 Task: For heading Arial black with underline.  font size for heading18,  'Change the font style of data to'Calibri.  and font size to 9,  Change the alignment of both headline & data to Align center.  In the sheet  BudgetPlan reviewbook
Action: Mouse moved to (30, 101)
Screenshot: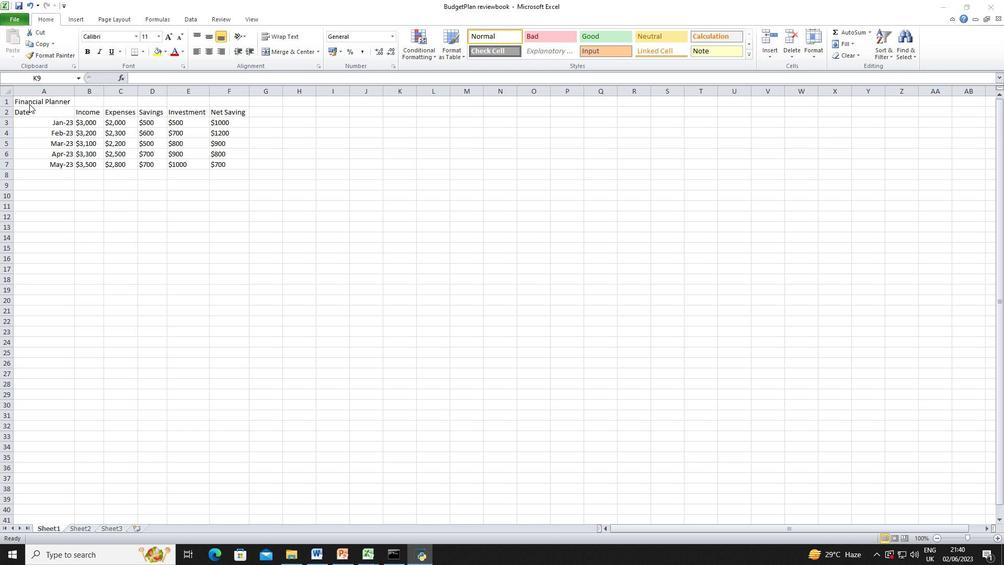 
Action: Mouse pressed left at (30, 101)
Screenshot: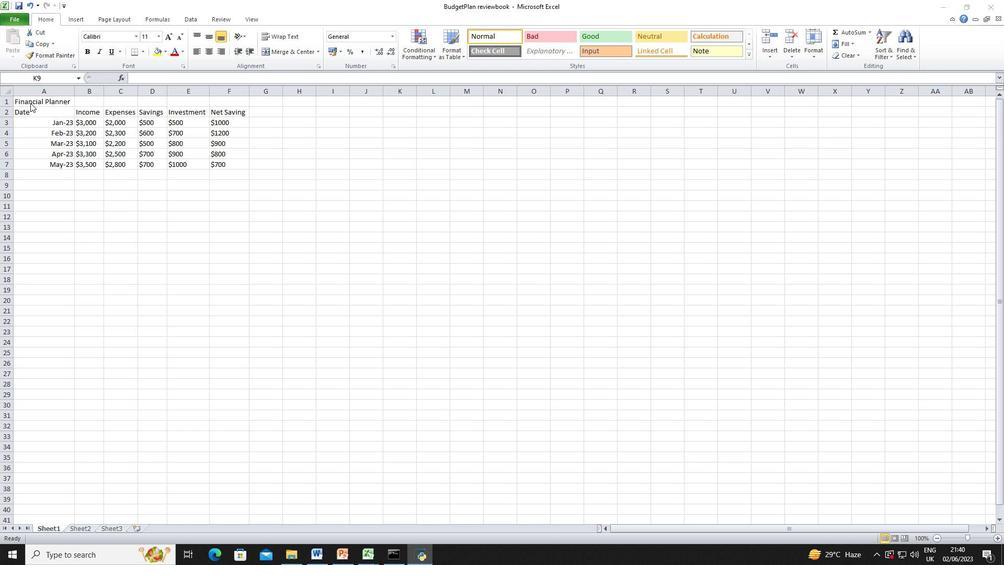 
Action: Mouse pressed left at (30, 101)
Screenshot: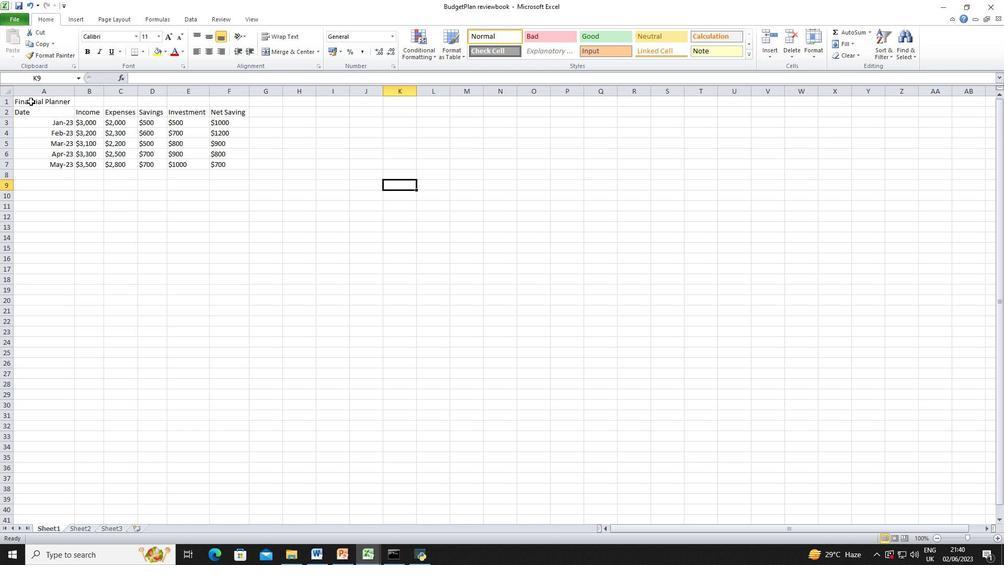 
Action: Mouse moved to (132, 37)
Screenshot: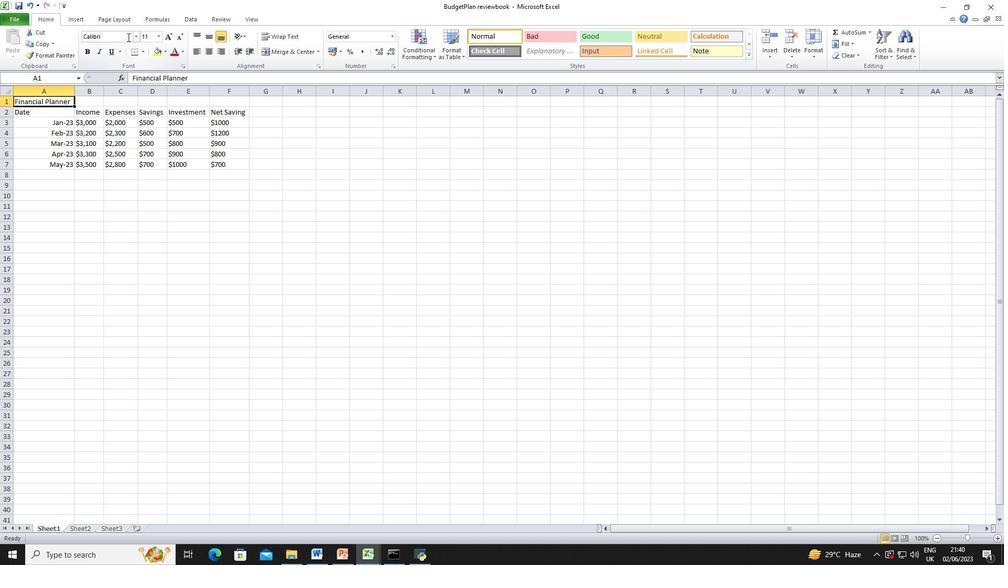 
Action: Mouse pressed left at (132, 37)
Screenshot: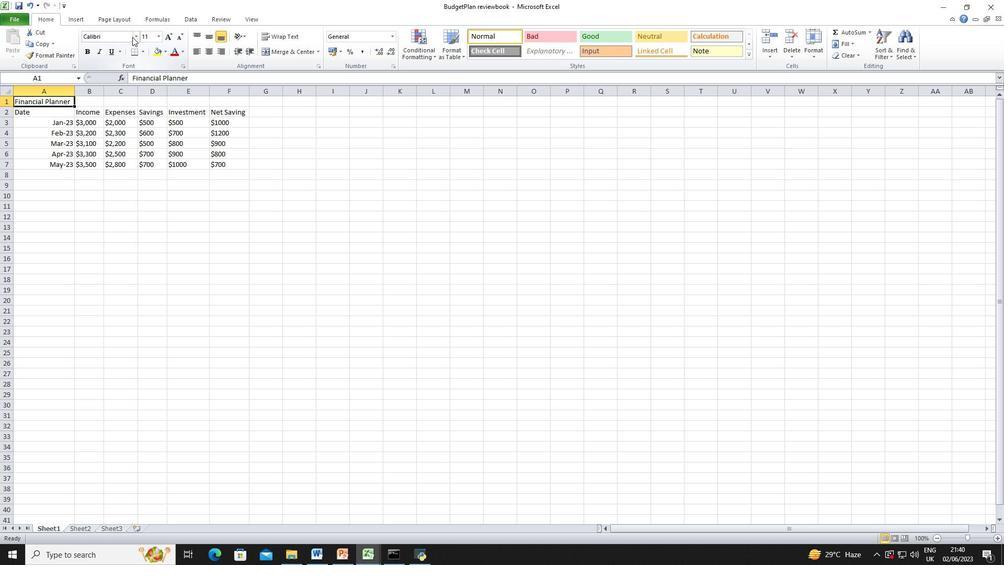 
Action: Mouse moved to (134, 37)
Screenshot: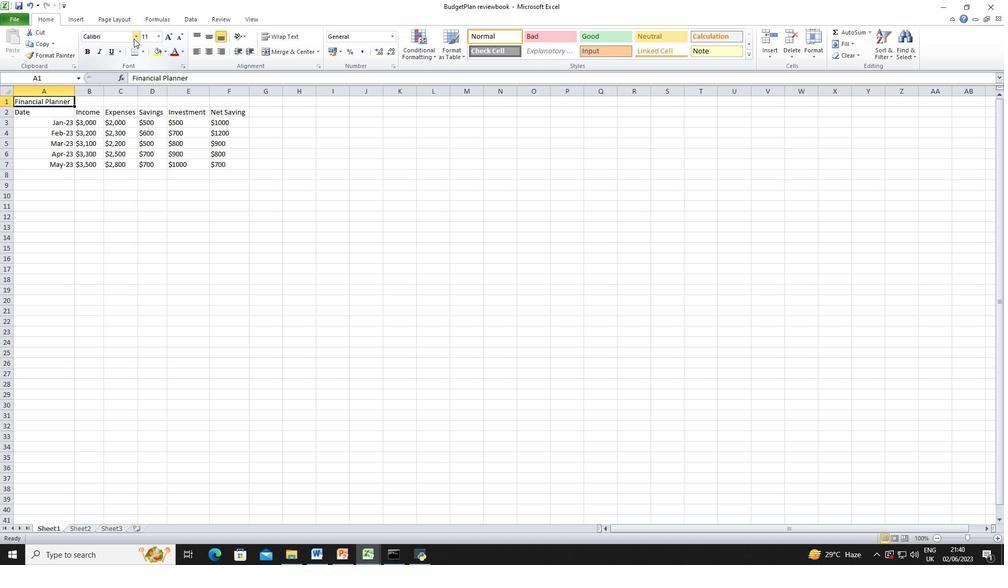 
Action: Mouse pressed left at (134, 37)
Screenshot: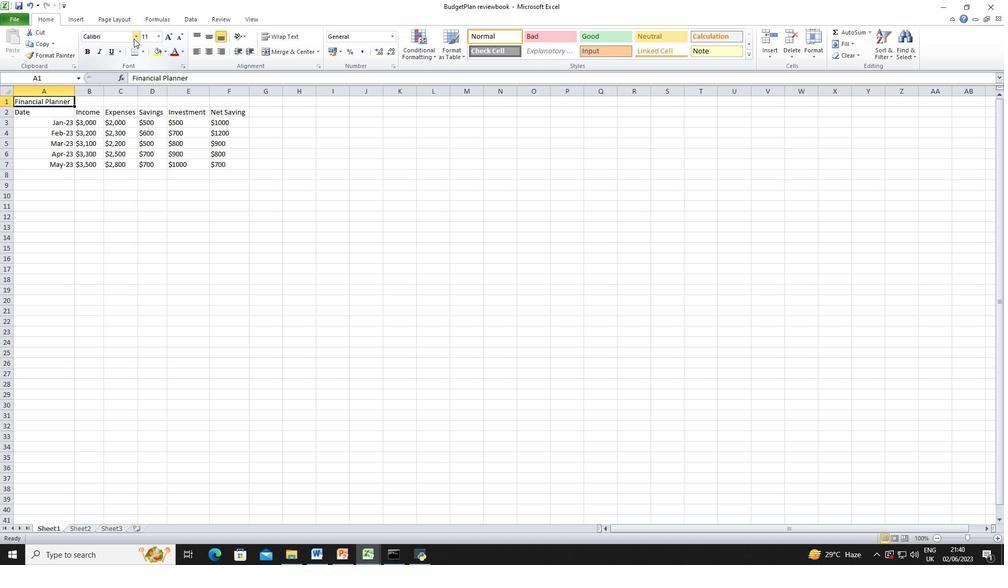 
Action: Mouse moved to (131, 131)
Screenshot: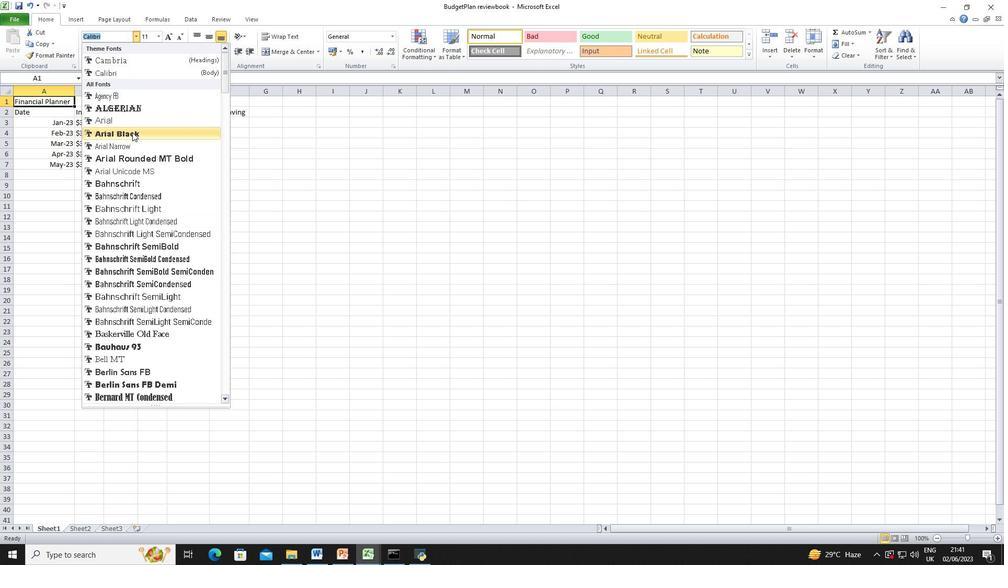 
Action: Mouse pressed left at (131, 131)
Screenshot: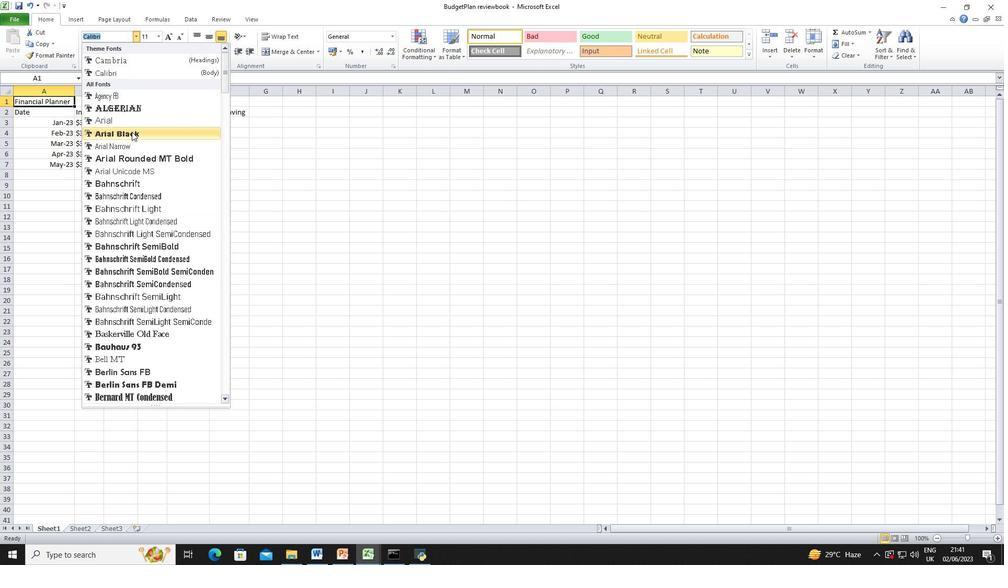
Action: Mouse moved to (110, 56)
Screenshot: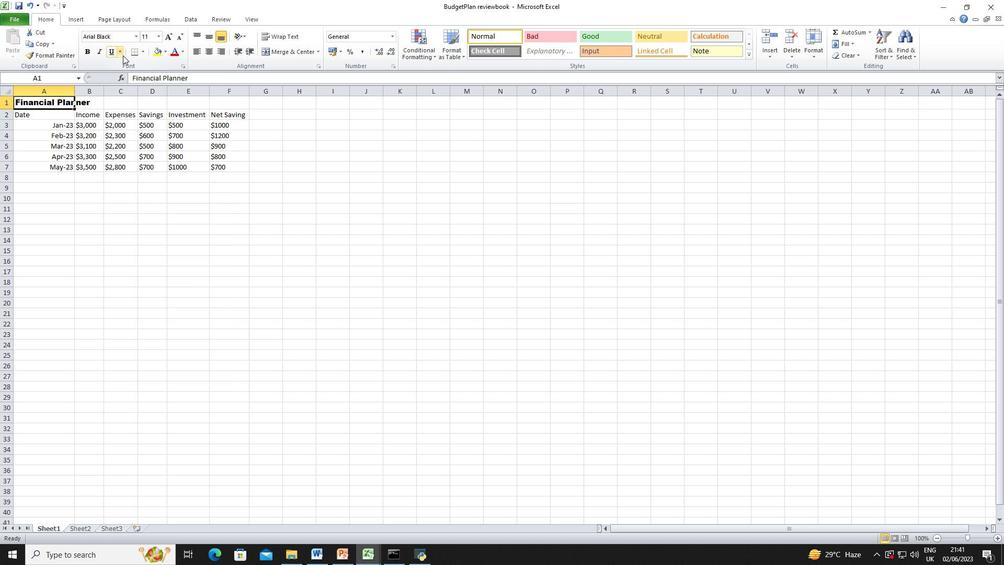 
Action: Mouse pressed left at (110, 56)
Screenshot: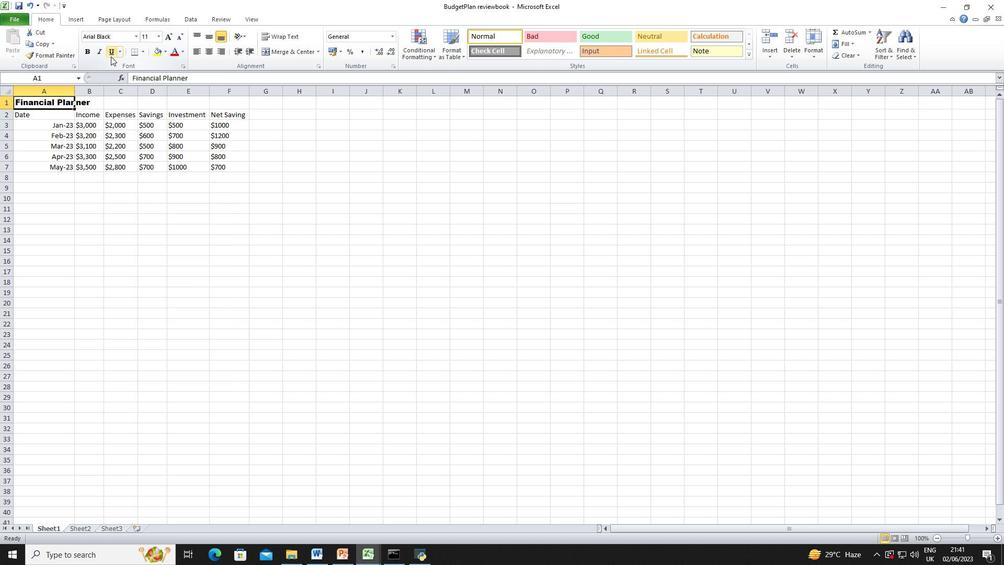 
Action: Mouse moved to (160, 36)
Screenshot: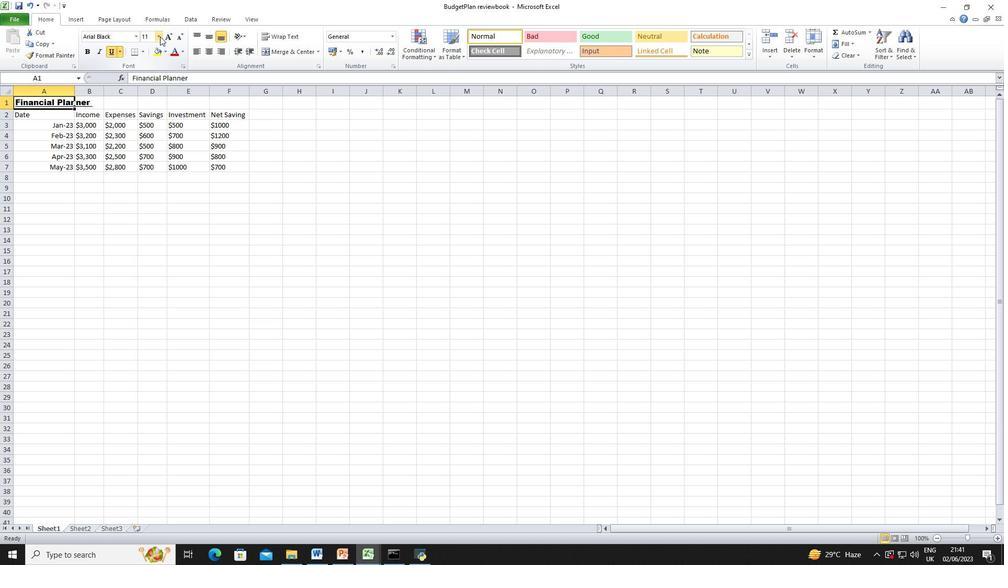 
Action: Mouse pressed left at (160, 36)
Screenshot: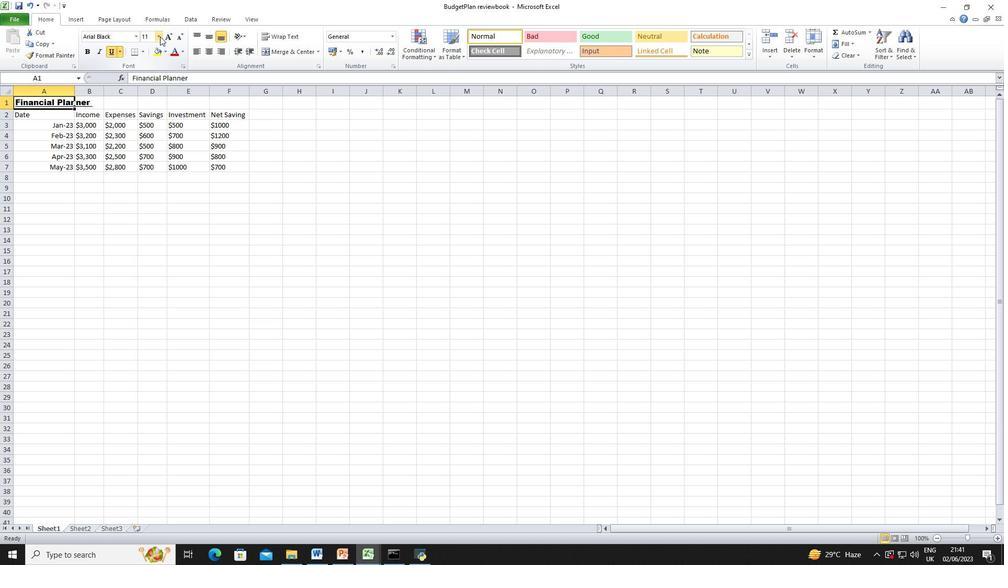 
Action: Mouse moved to (150, 107)
Screenshot: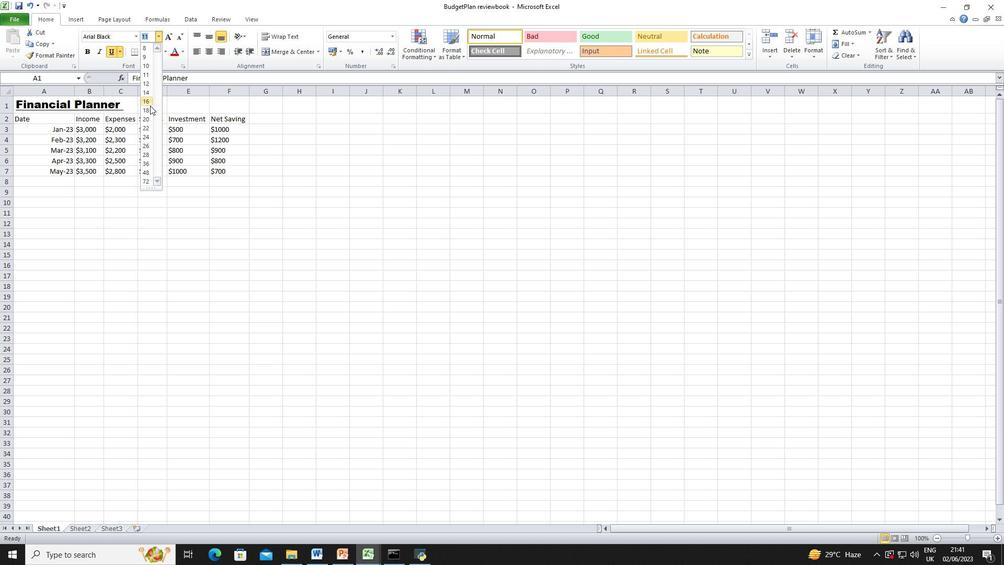 
Action: Mouse pressed left at (150, 107)
Screenshot: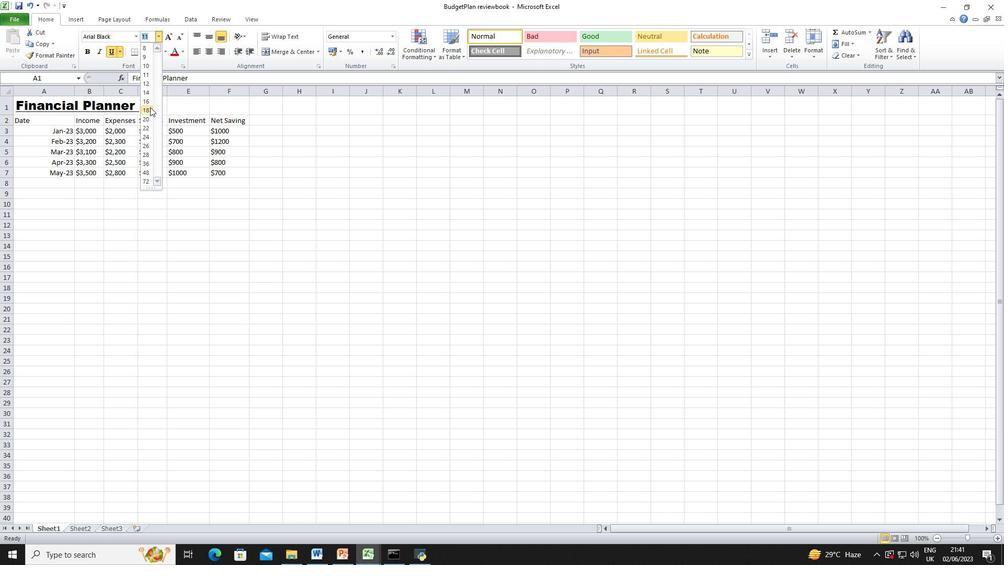 
Action: Mouse moved to (300, 114)
Screenshot: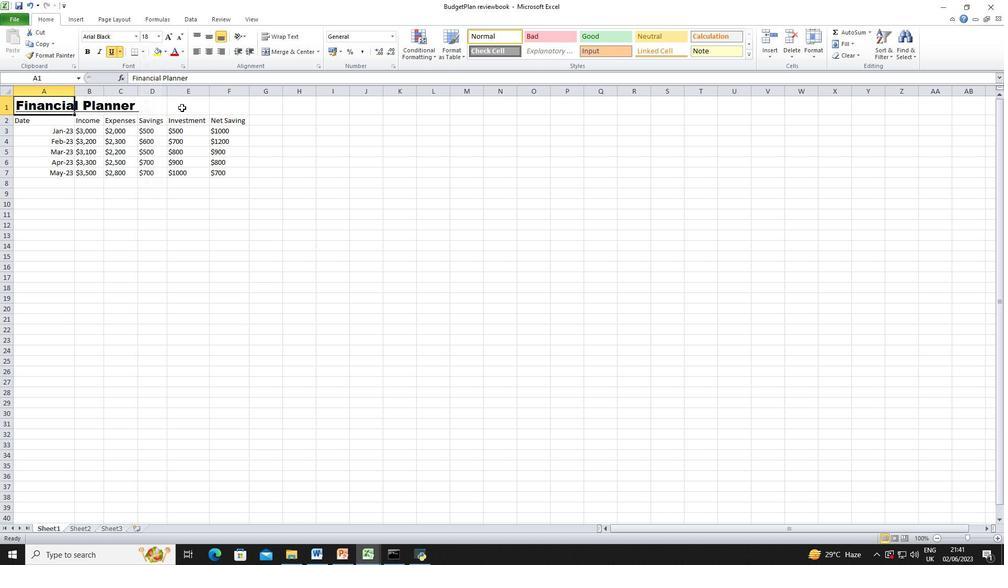
Action: Mouse pressed left at (300, 114)
Screenshot: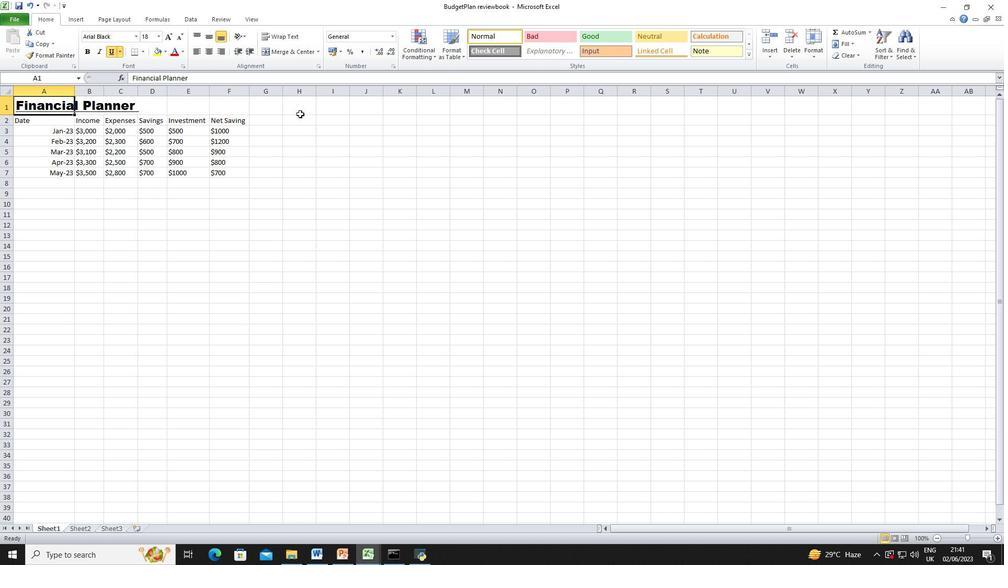 
Action: Mouse moved to (35, 121)
Screenshot: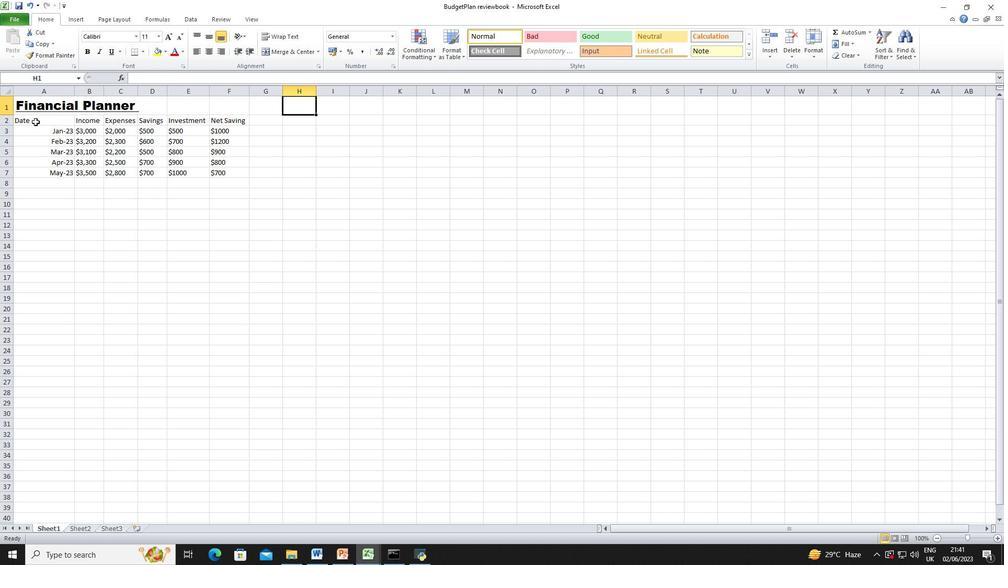 
Action: Mouse pressed left at (35, 121)
Screenshot: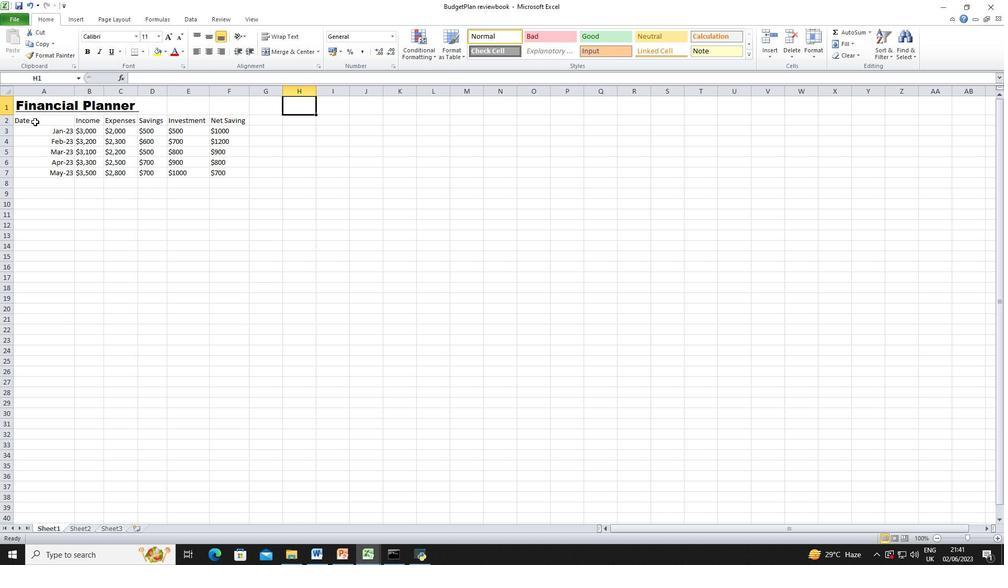 
Action: Mouse moved to (136, 40)
Screenshot: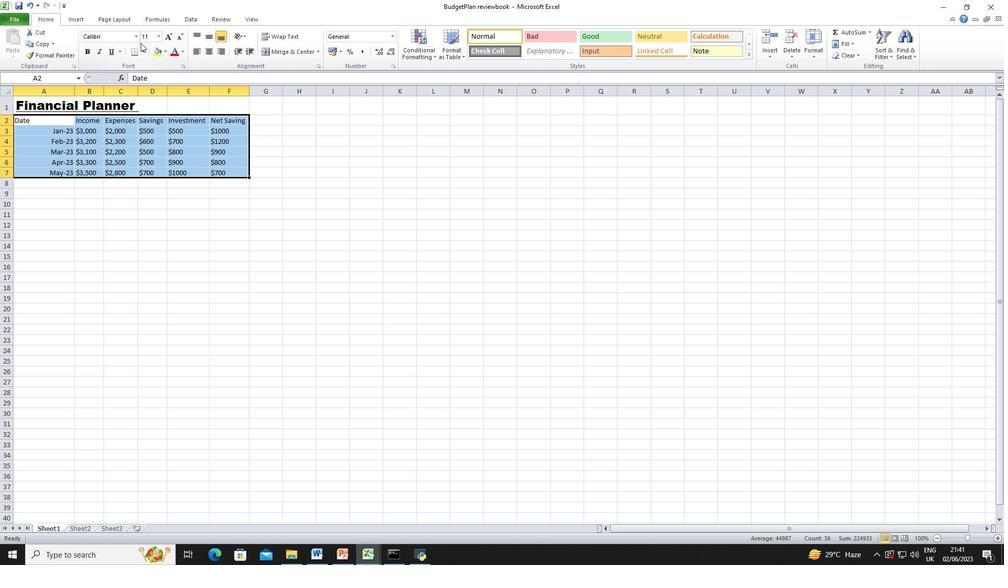 
Action: Mouse pressed left at (136, 40)
Screenshot: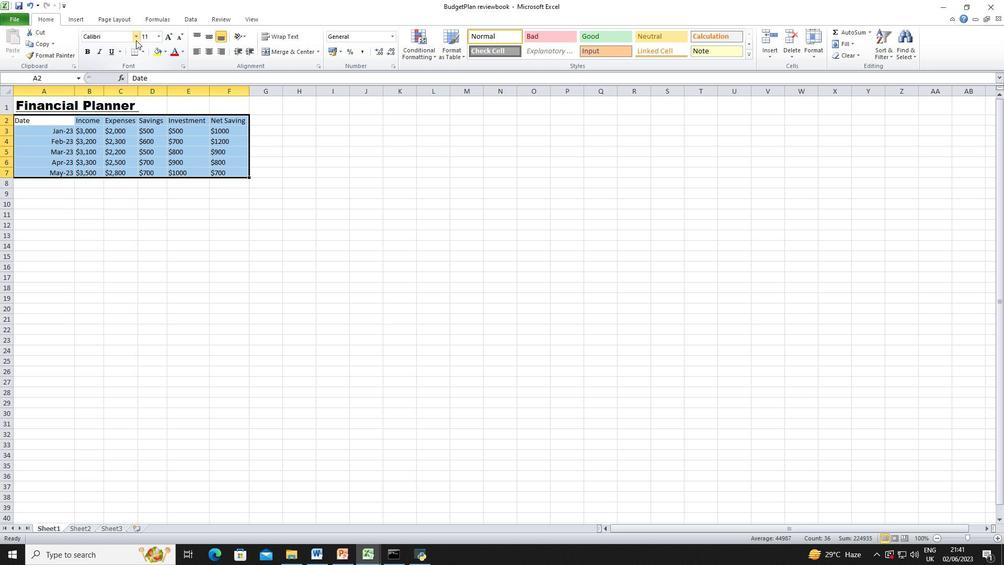 
Action: Mouse moved to (120, 72)
Screenshot: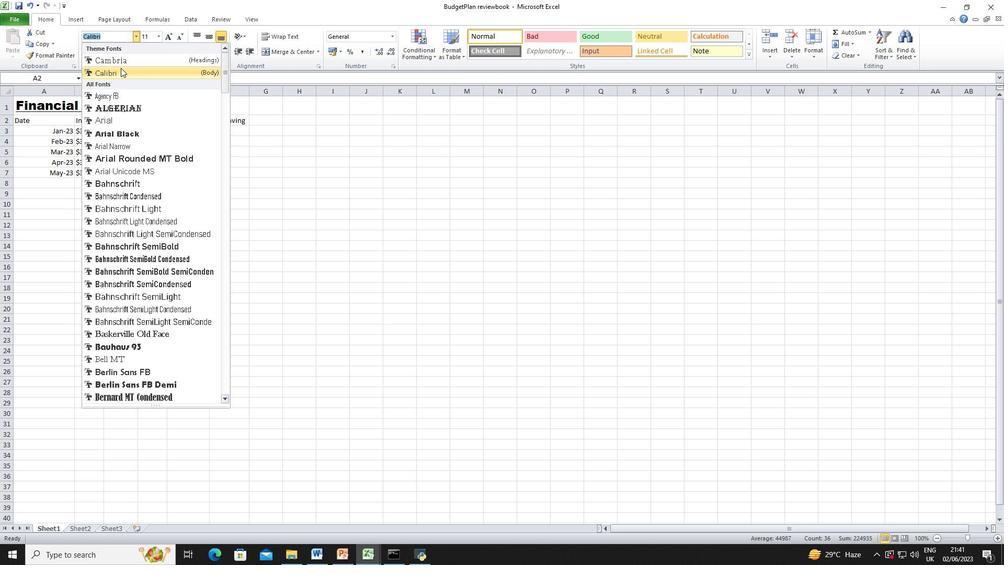 
Action: Mouse pressed left at (120, 72)
Screenshot: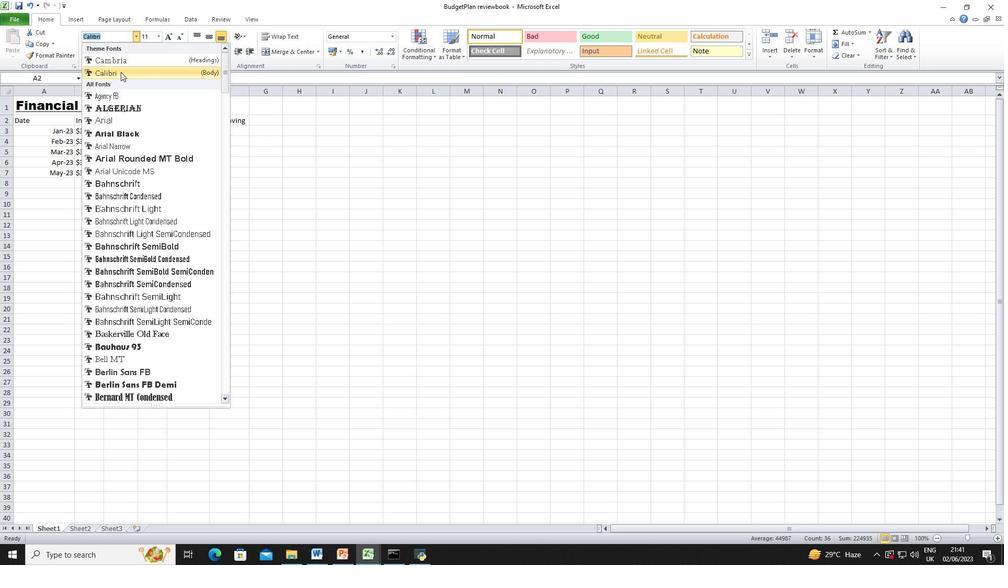 
Action: Mouse moved to (159, 36)
Screenshot: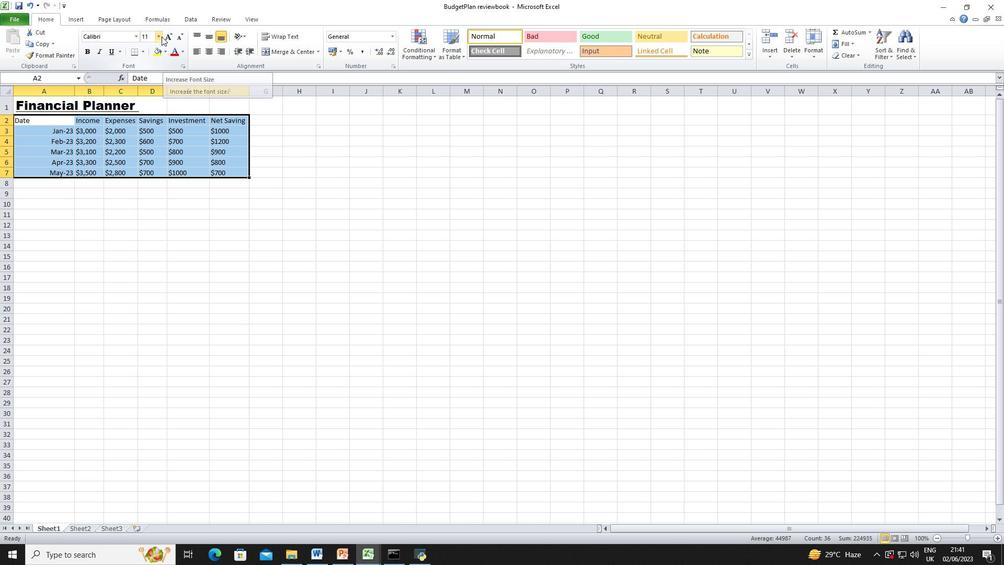 
Action: Mouse pressed left at (159, 36)
Screenshot: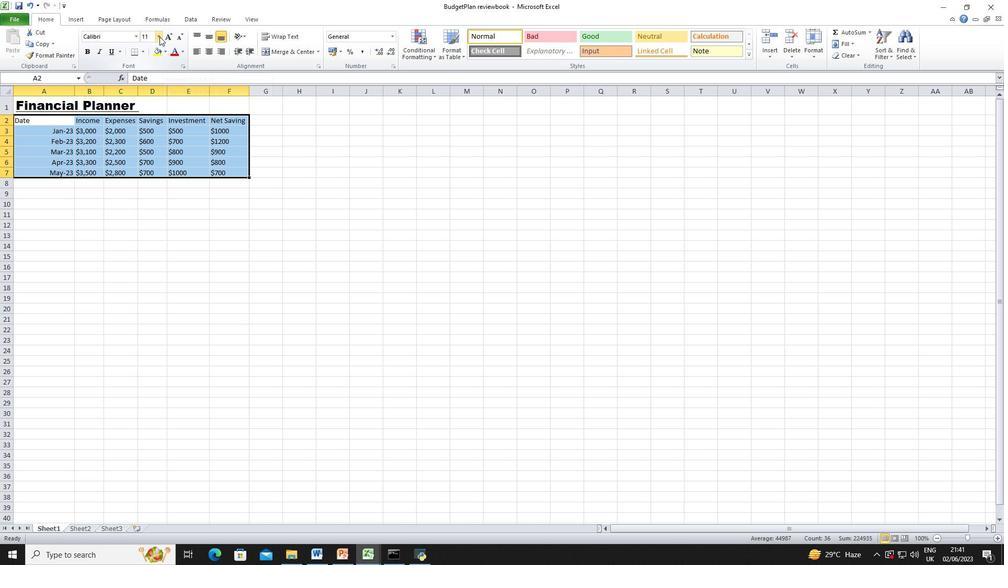 
Action: Mouse moved to (143, 54)
Screenshot: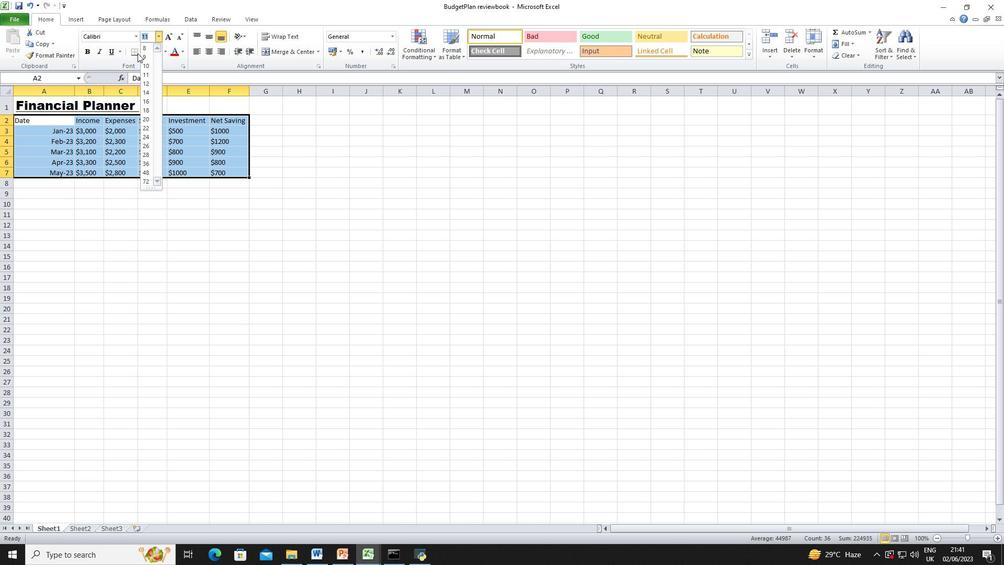 
Action: Mouse pressed left at (143, 54)
Screenshot: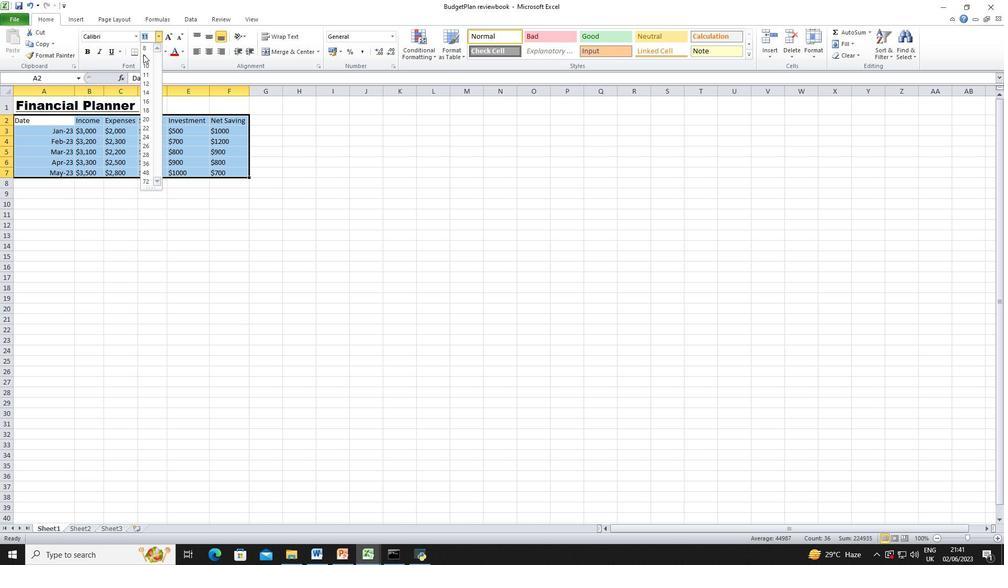 
Action: Mouse pressed left at (143, 54)
Screenshot: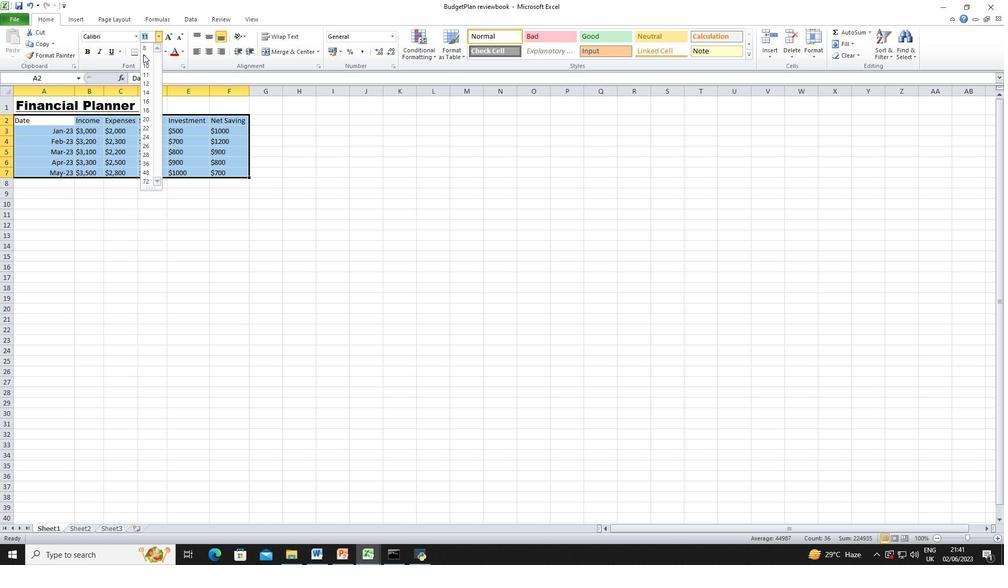 
Action: Mouse pressed left at (143, 54)
Screenshot: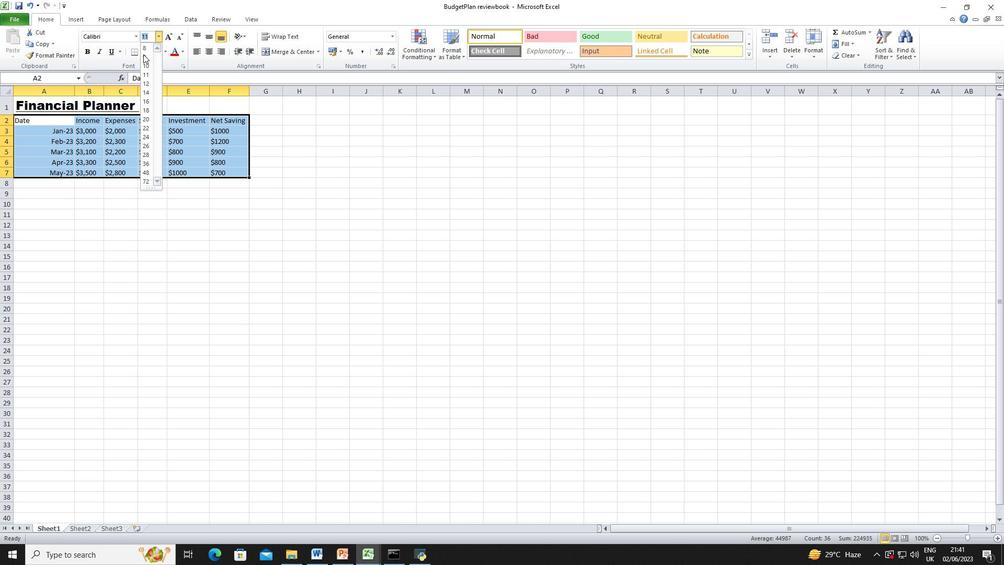 
Action: Mouse pressed left at (143, 54)
Screenshot: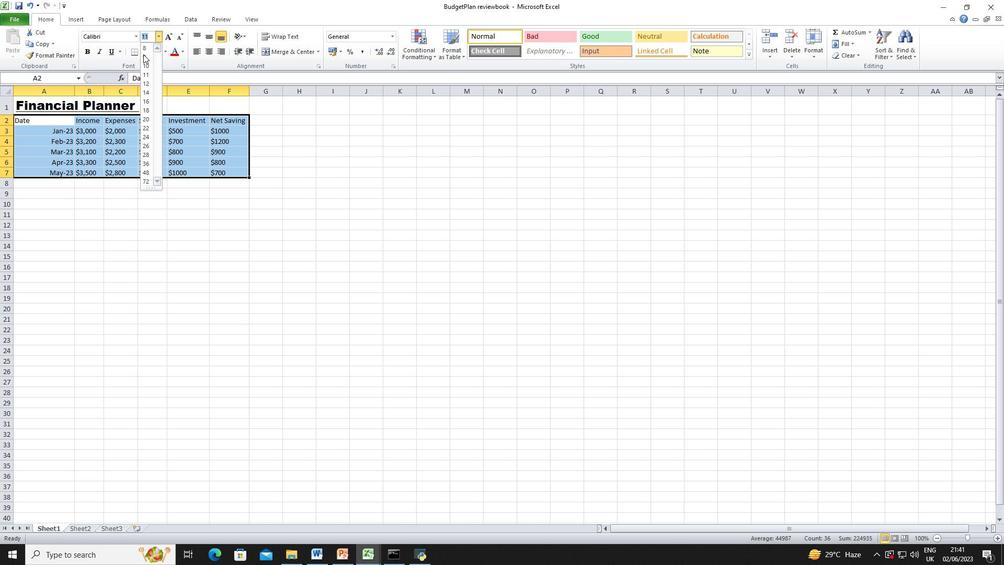 
Action: Mouse pressed left at (143, 54)
Screenshot: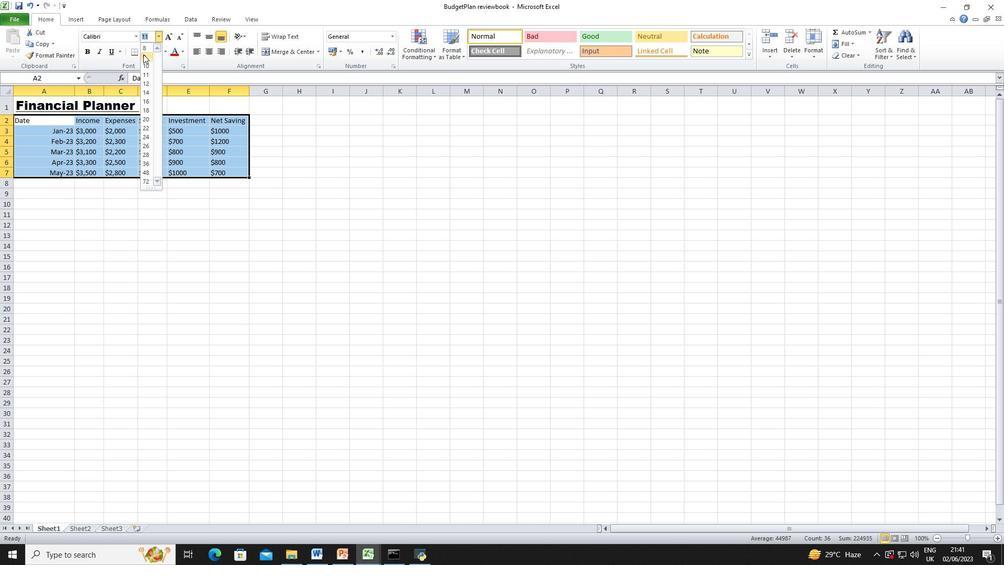 
Action: Mouse pressed left at (143, 54)
Screenshot: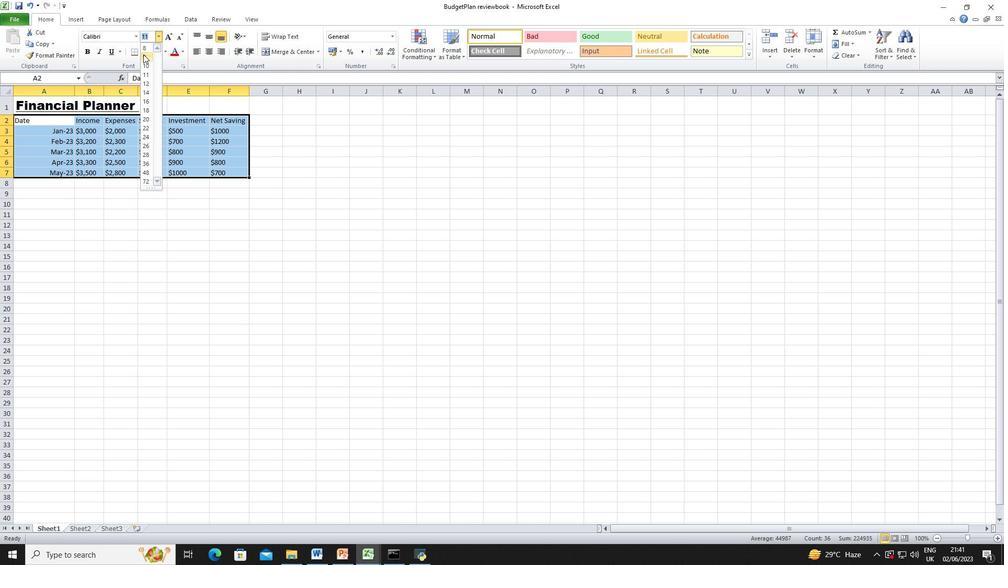
Action: Mouse moved to (603, 288)
Screenshot: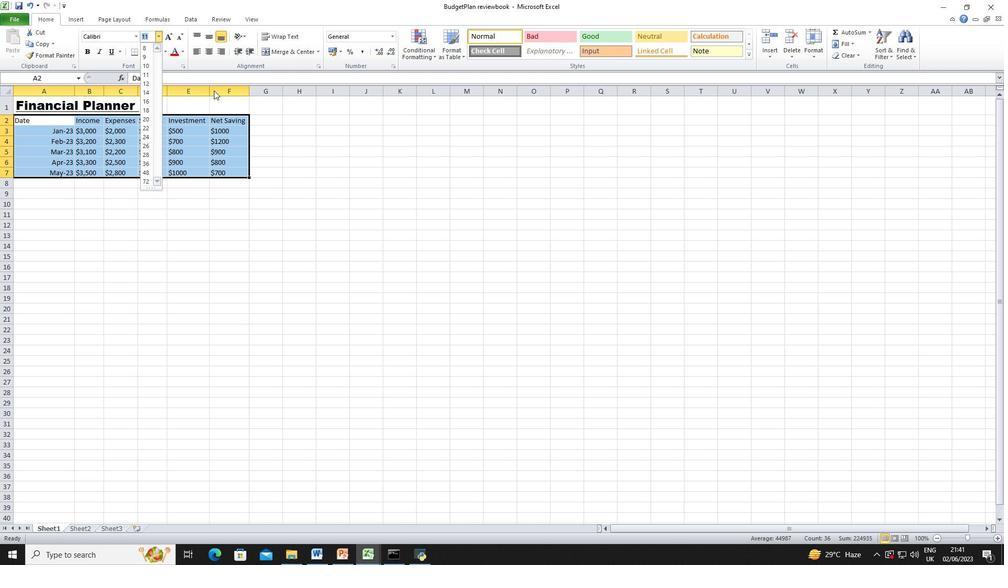 
Action: Key pressed 9
Screenshot: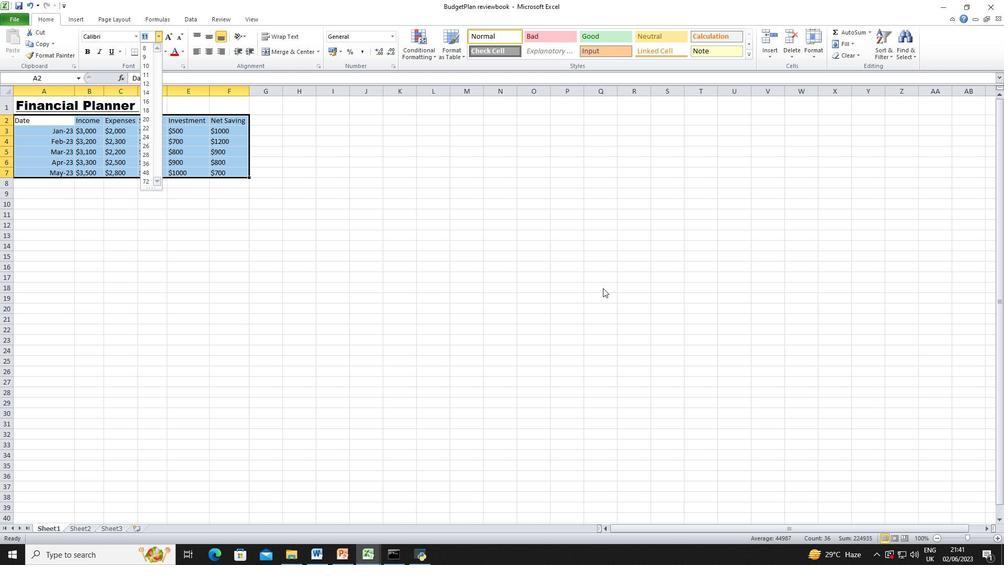 
Action: Mouse moved to (460, 318)
Screenshot: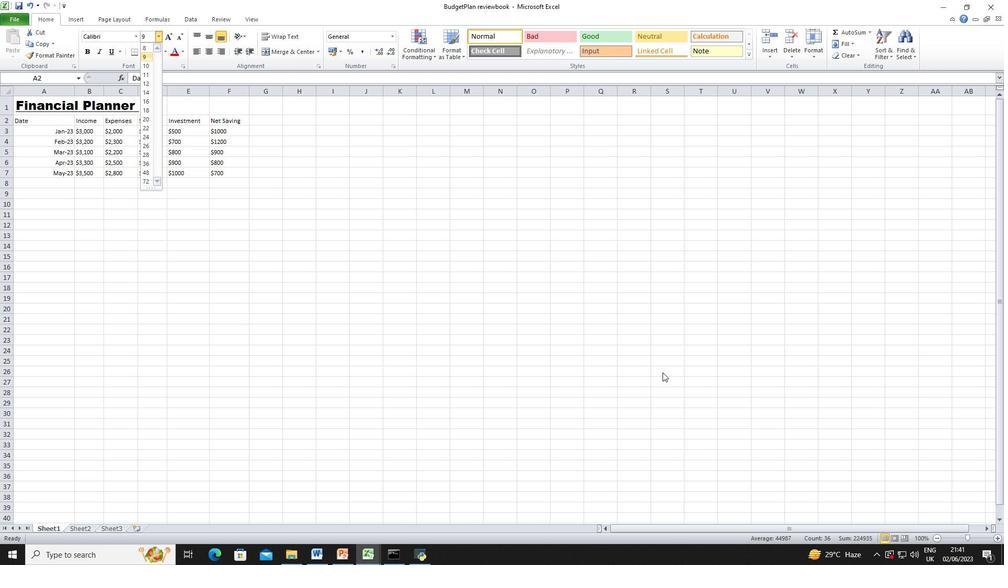
Action: Mouse pressed left at (460, 318)
Screenshot: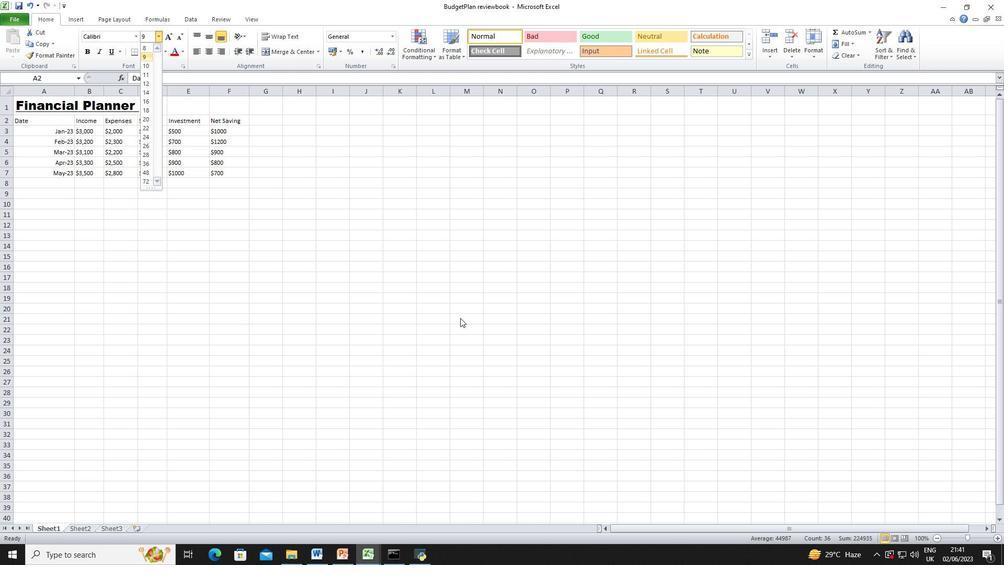 
Action: Mouse moved to (42, 120)
Screenshot: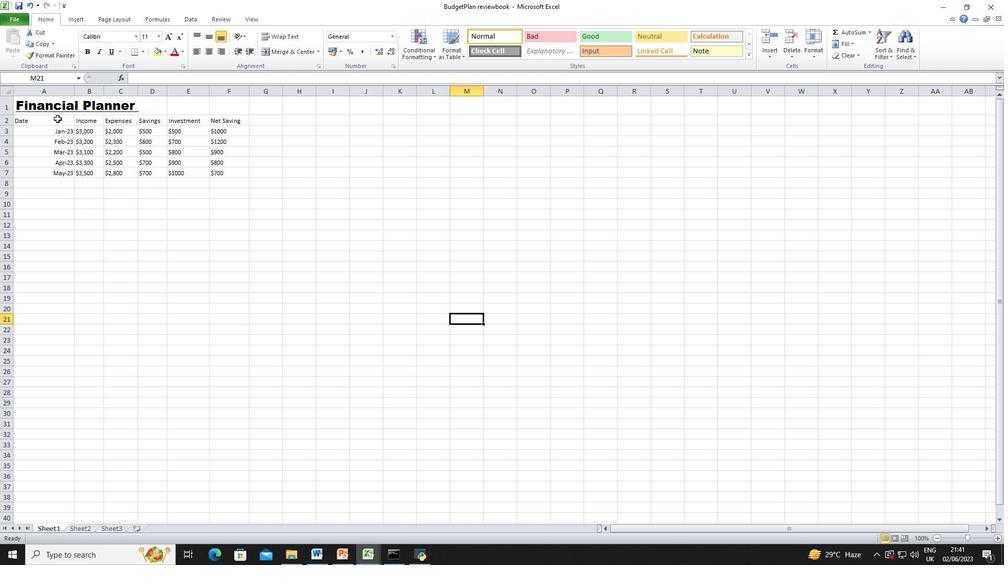 
Action: Mouse pressed left at (42, 120)
Screenshot: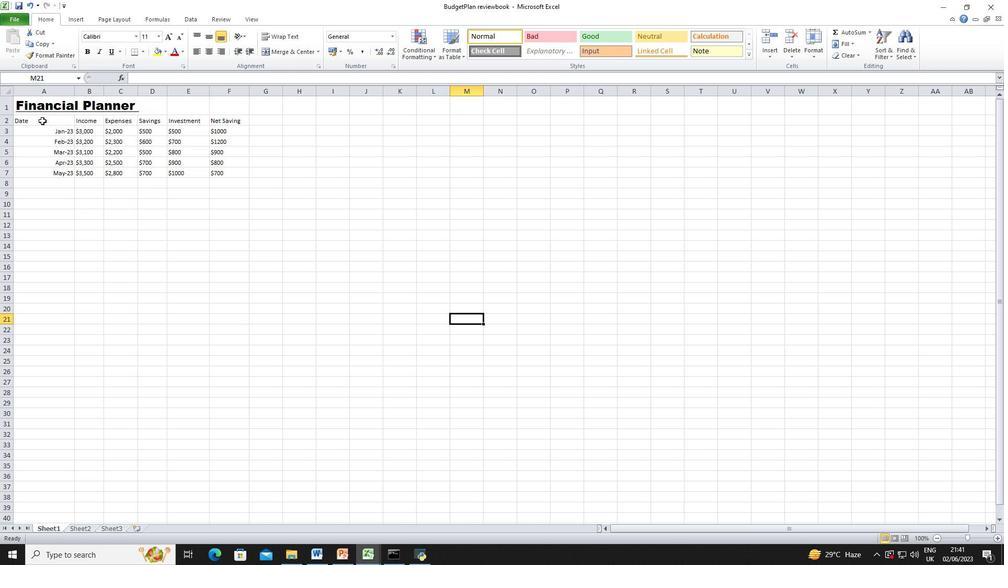 
Action: Mouse moved to (364, 194)
Screenshot: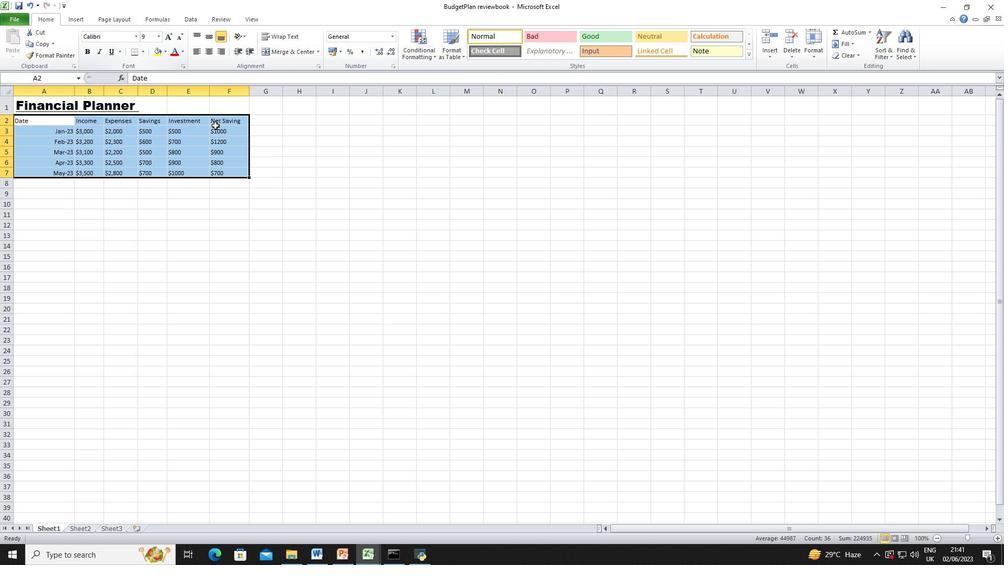 
Action: Mouse pressed left at (364, 194)
Screenshot: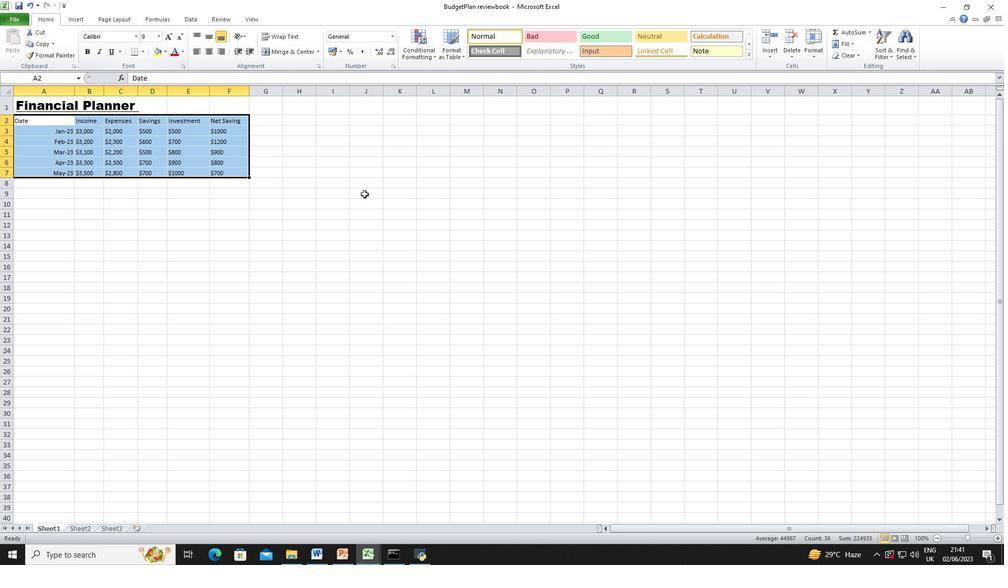 
Action: Mouse moved to (103, 91)
Screenshot: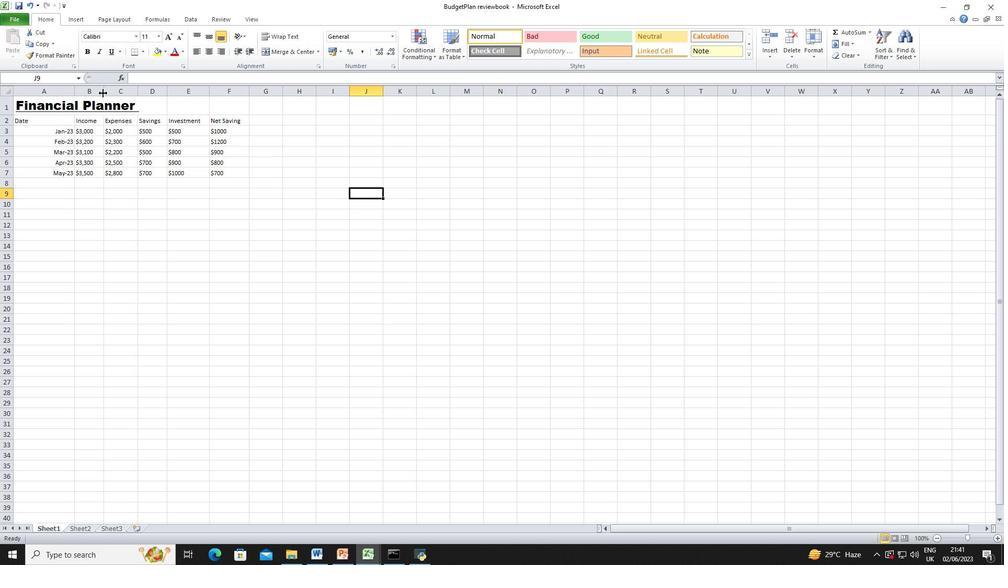 
Action: Mouse pressed left at (103, 91)
Screenshot: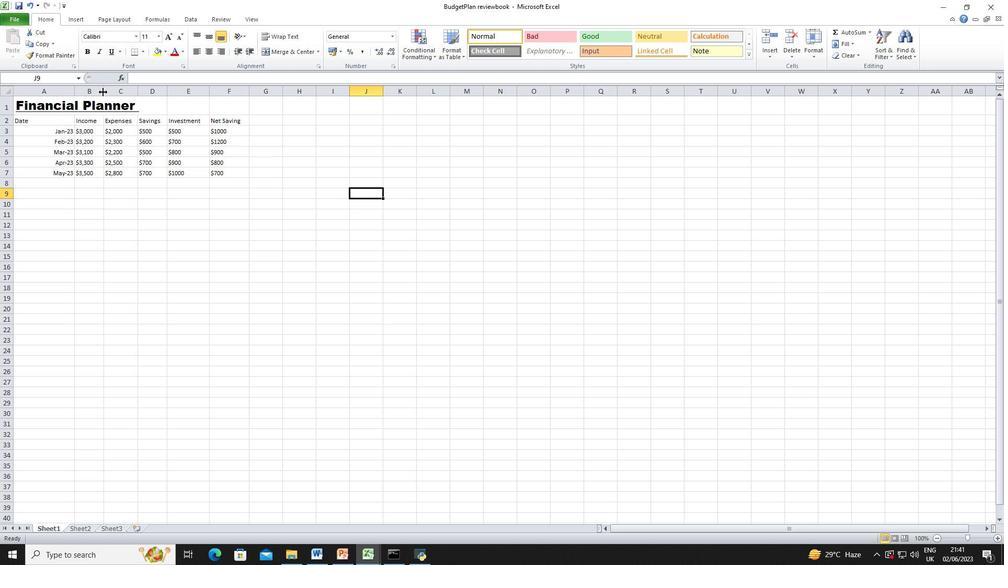 
Action: Mouse moved to (35, 104)
Screenshot: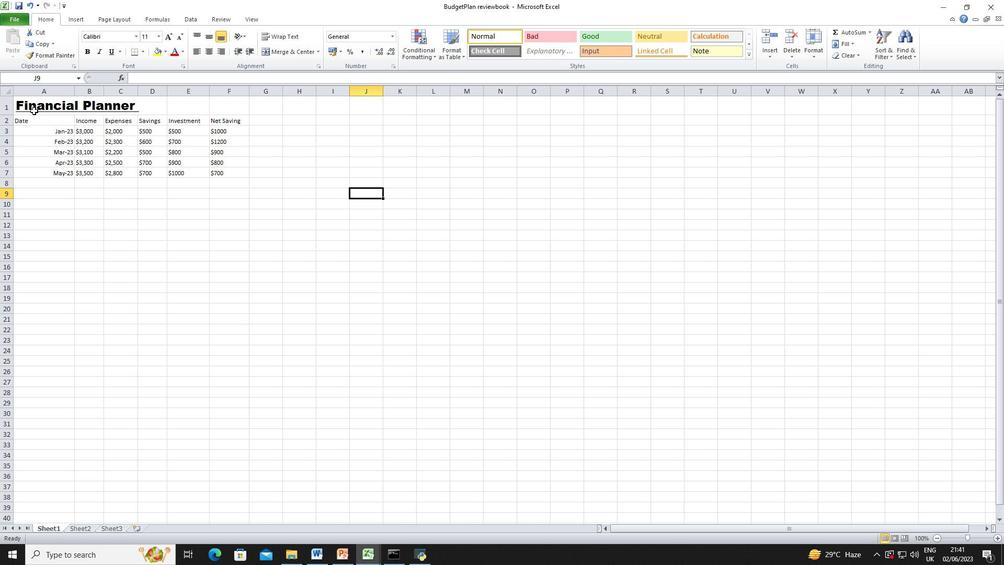 
Action: Mouse pressed left at (35, 104)
Screenshot: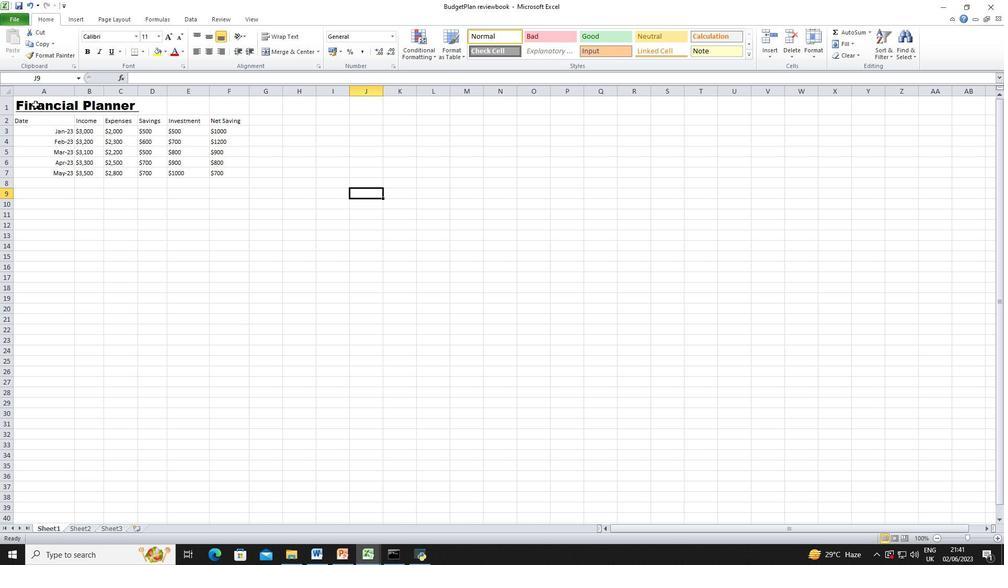 
Action: Mouse moved to (208, 50)
Screenshot: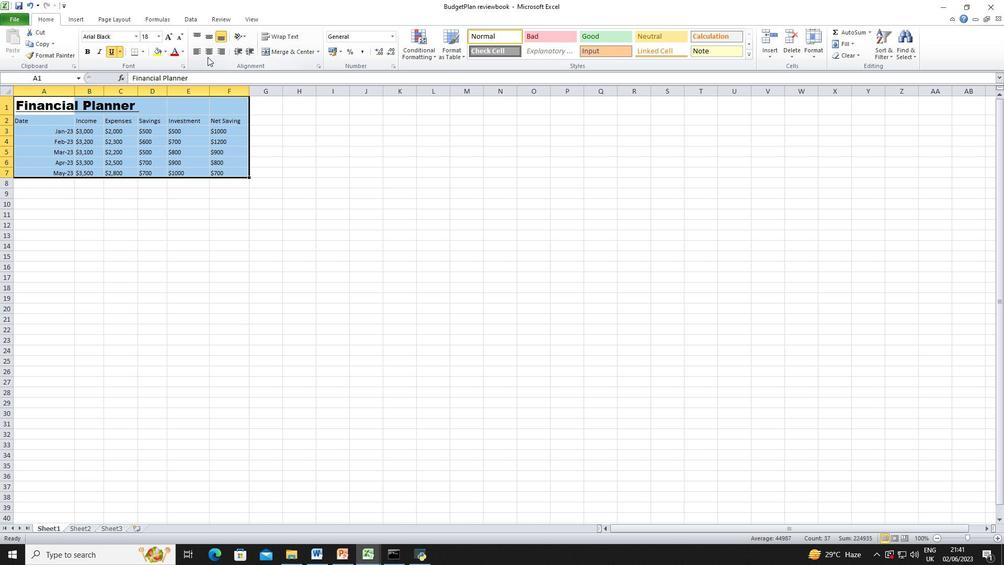 
Action: Mouse pressed left at (208, 50)
Screenshot: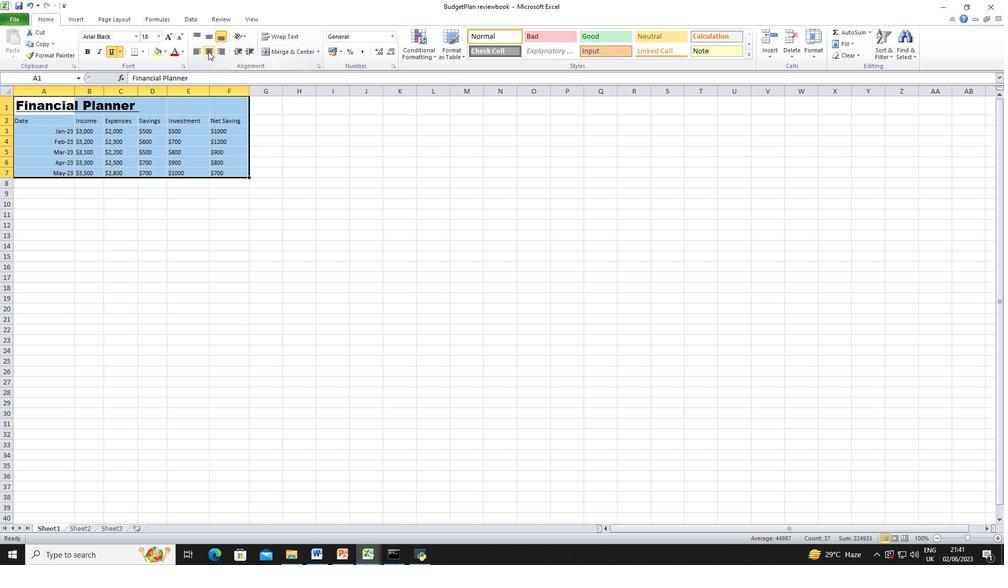 
Action: Mouse moved to (346, 197)
Screenshot: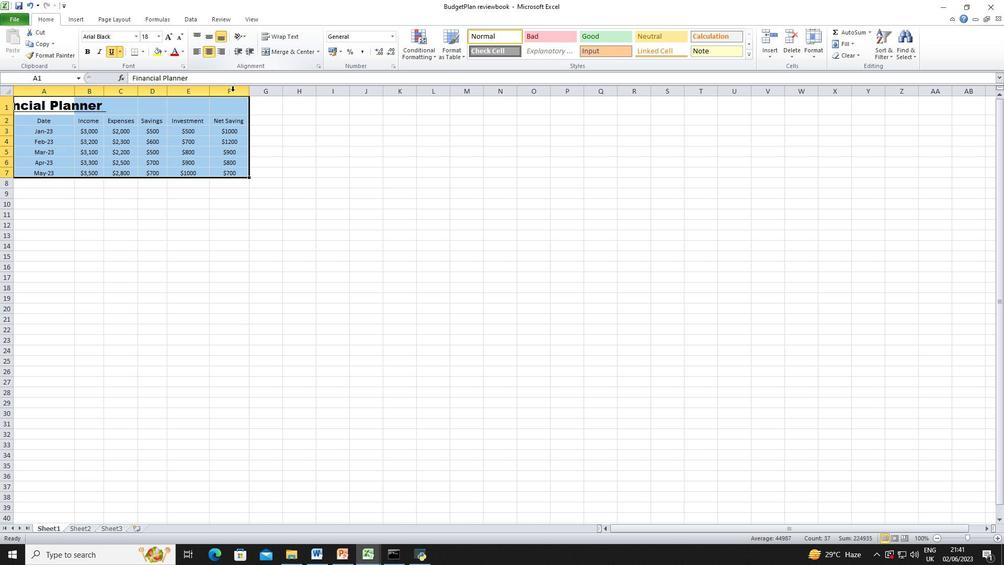 
Action: Mouse pressed left at (346, 197)
Screenshot: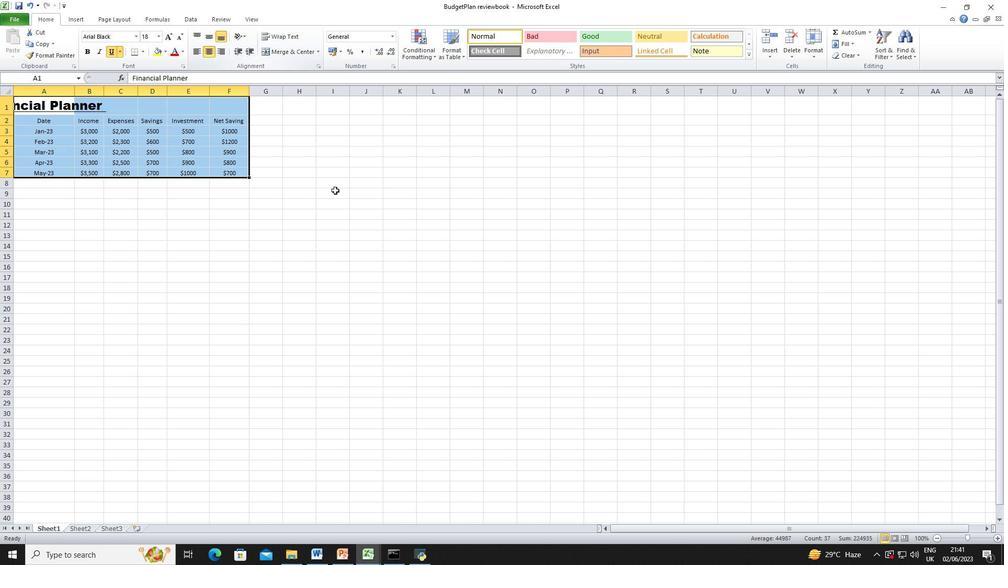 
Action: Mouse moved to (72, 88)
Screenshot: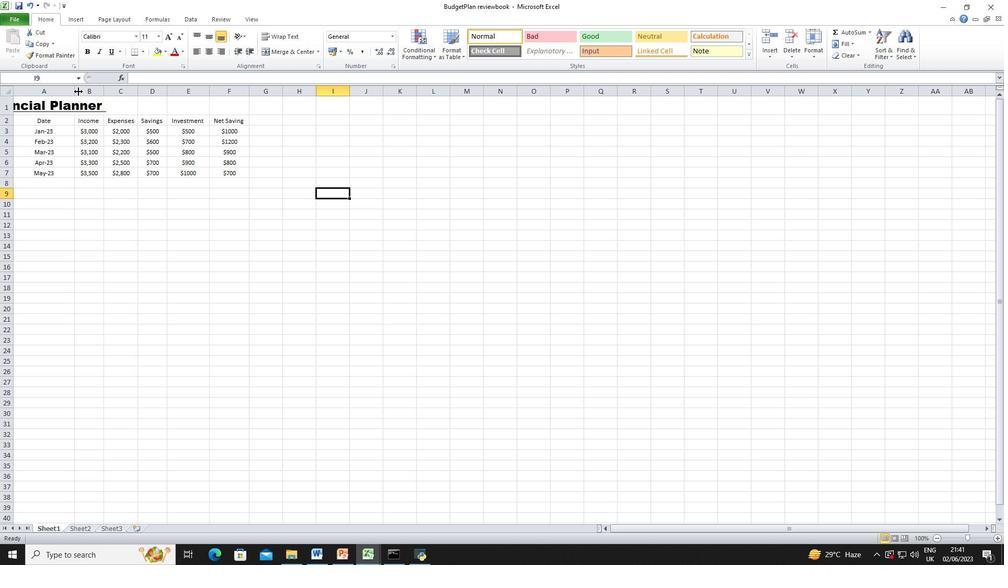 
Action: Mouse pressed left at (72, 88)
Screenshot: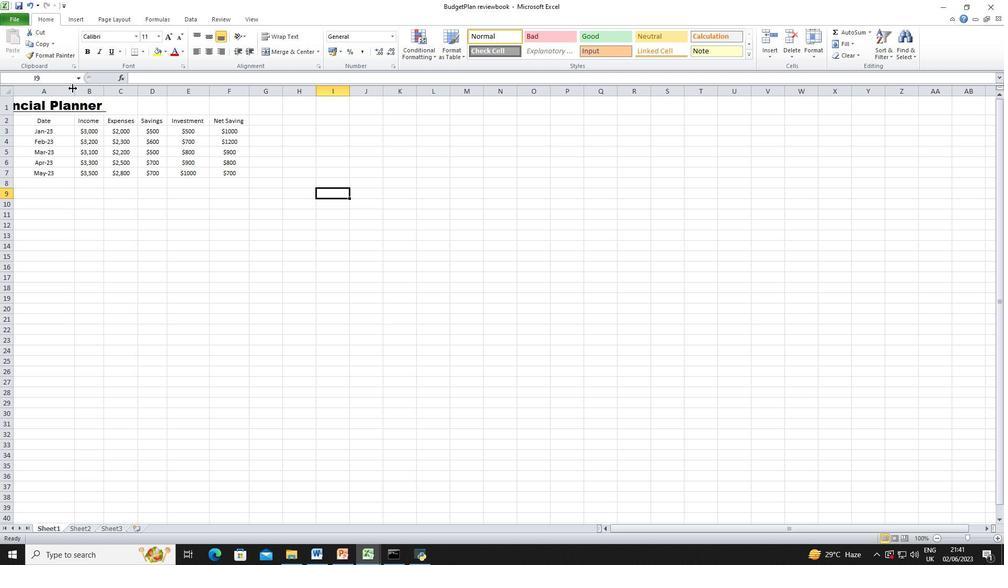 
Action: Mouse pressed left at (72, 88)
Screenshot: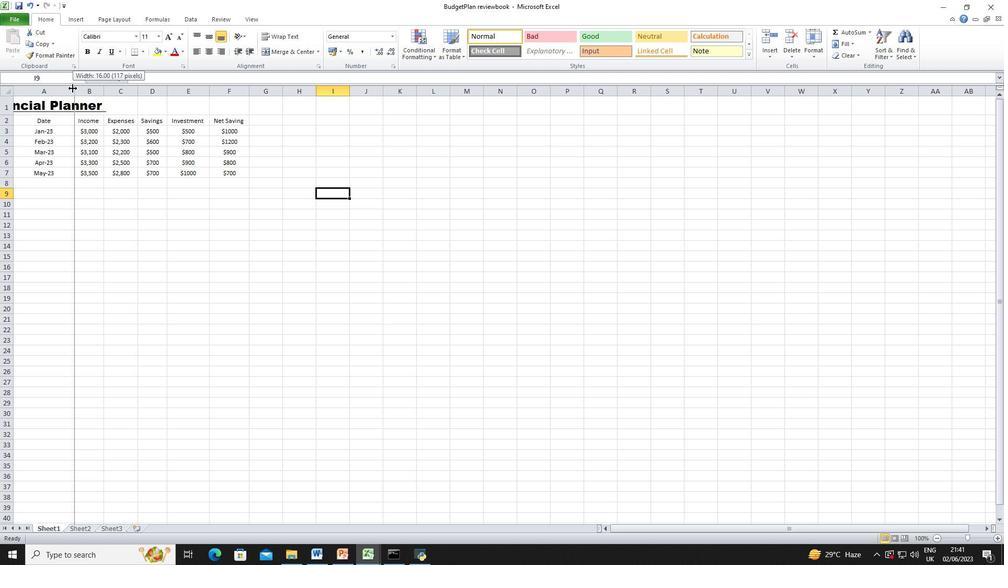 
Action: Mouse moved to (175, 90)
Screenshot: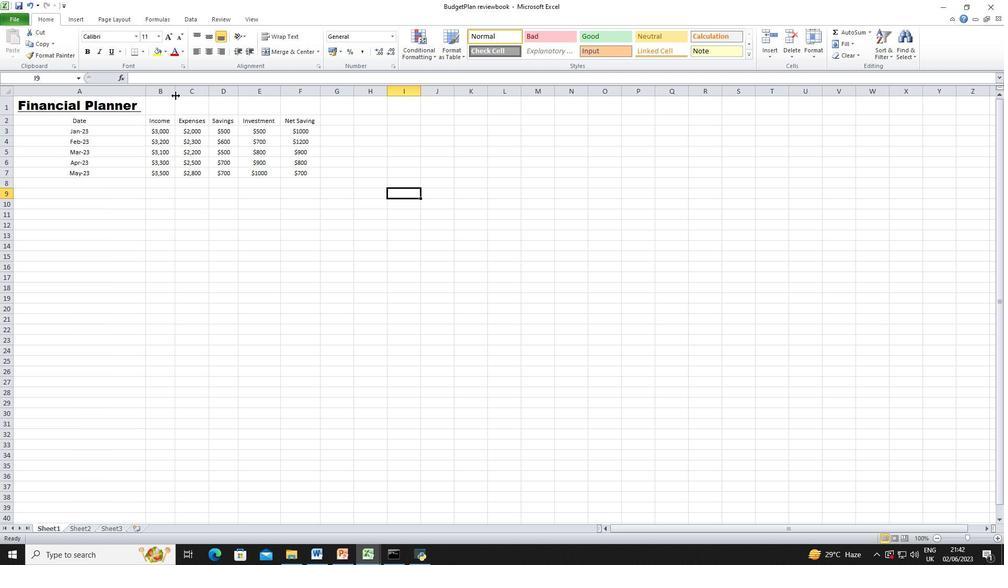 
Action: Mouse pressed left at (175, 90)
Screenshot: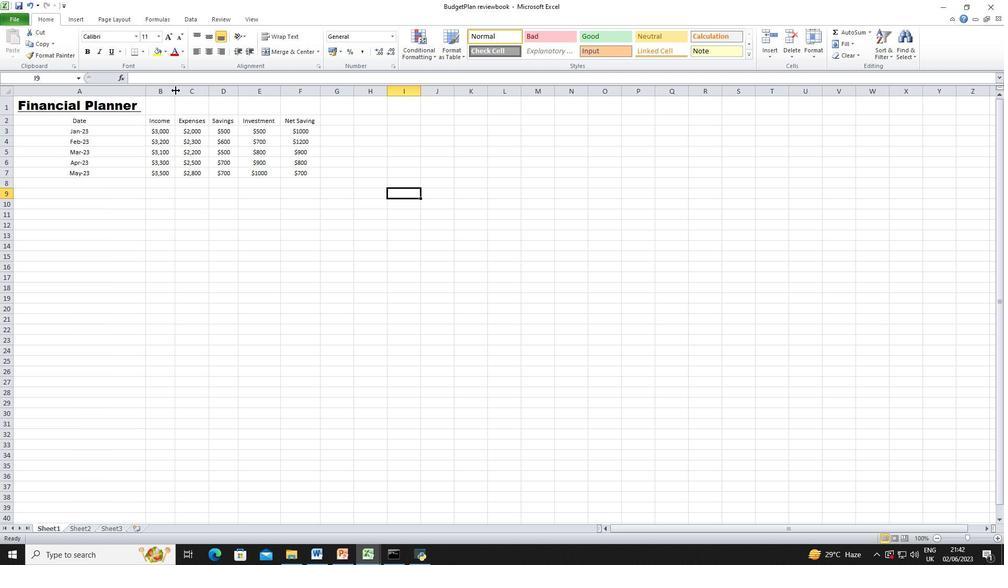 
Action: Mouse pressed left at (175, 90)
Screenshot: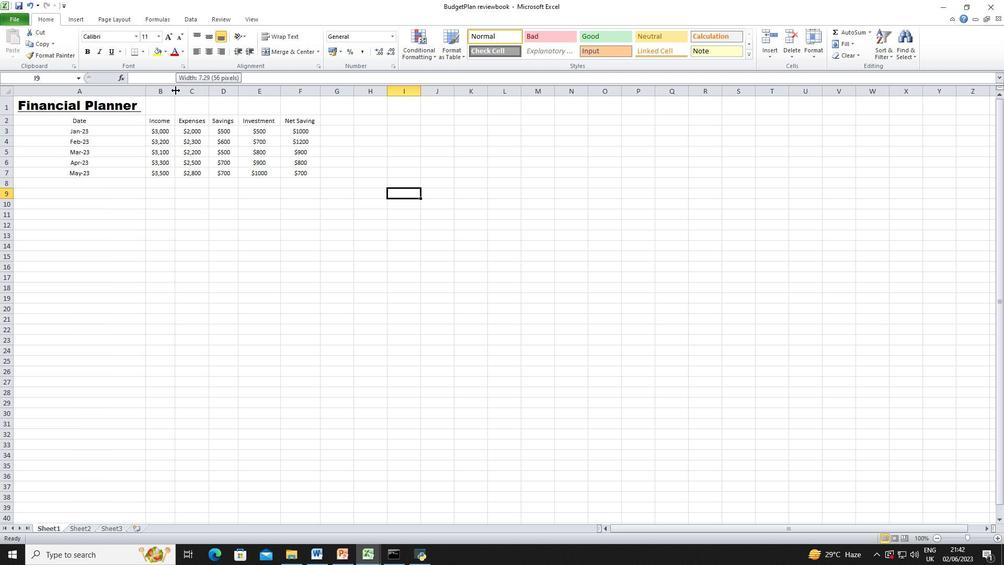 
Action: Mouse moved to (206, 93)
Screenshot: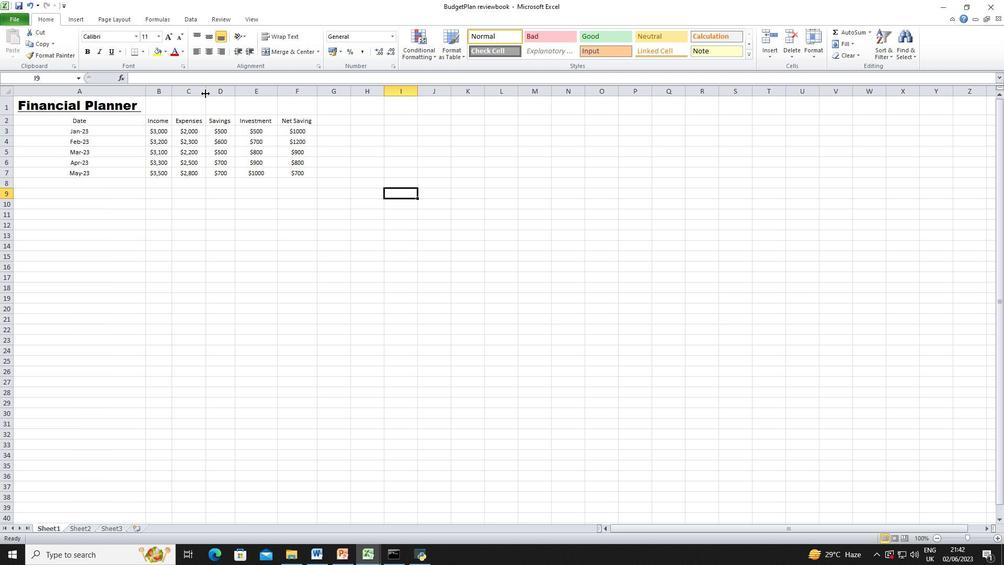 
Action: Mouse pressed left at (206, 93)
Screenshot: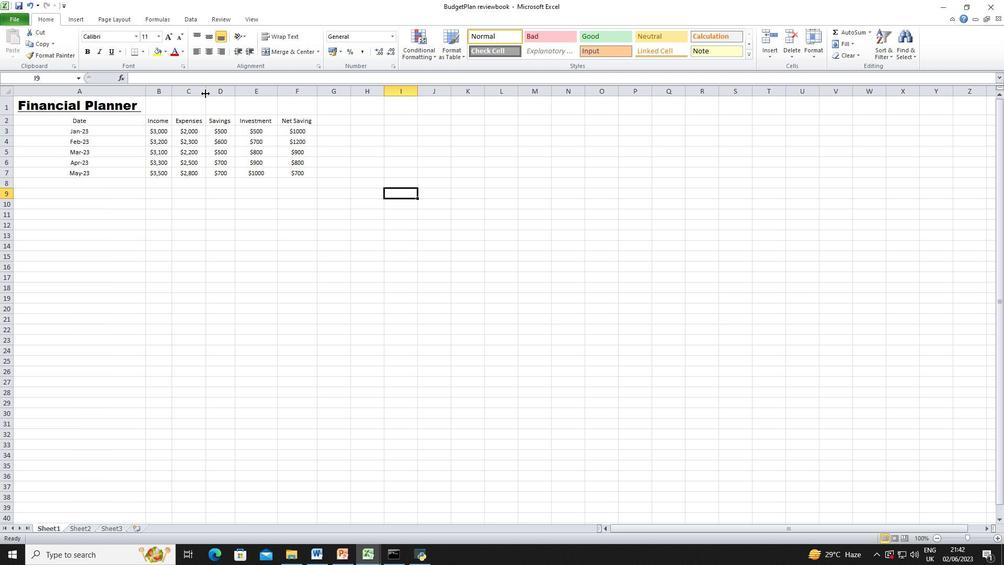 
Action: Mouse pressed left at (206, 93)
Screenshot: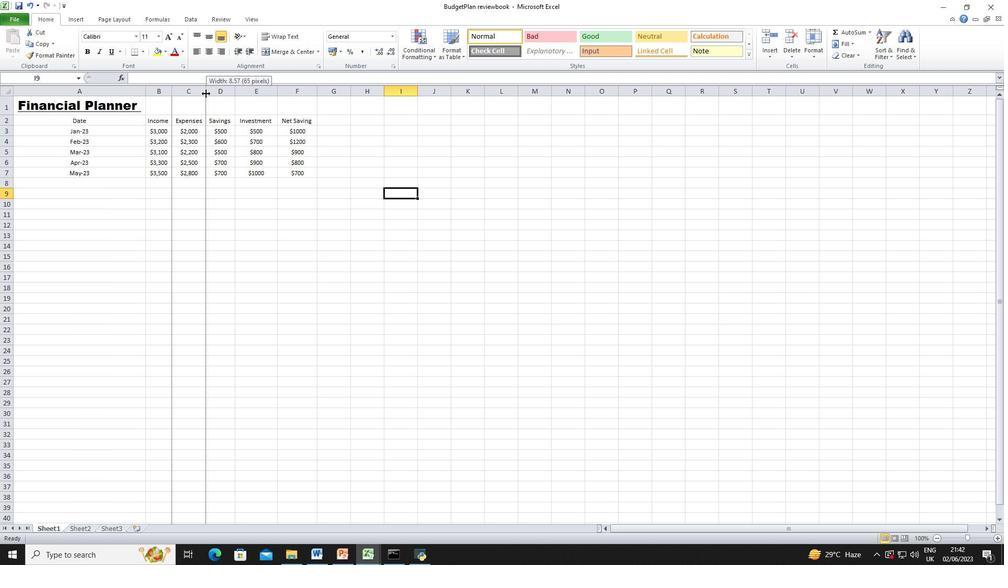 
Action: Mouse moved to (232, 86)
Screenshot: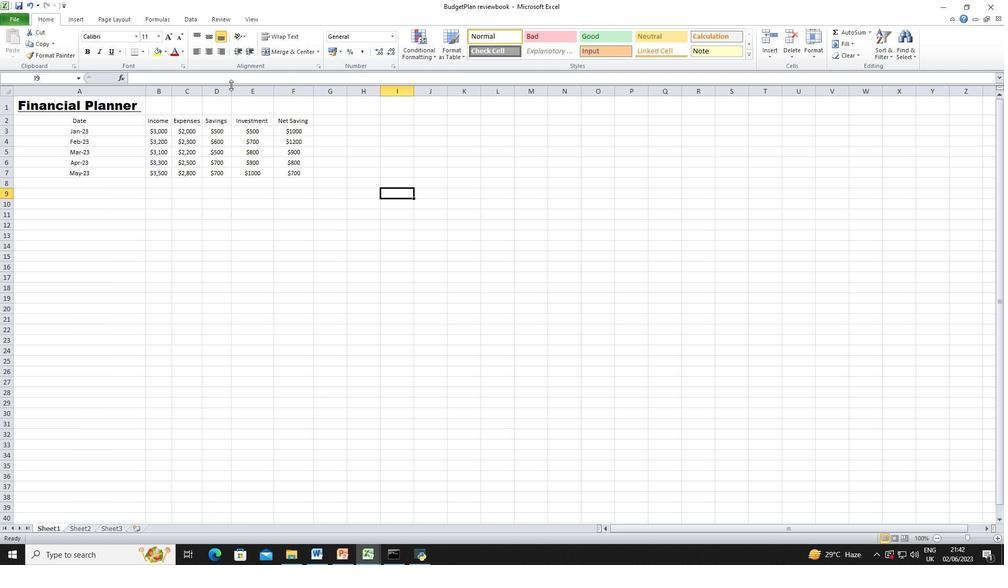
Action: Mouse pressed left at (232, 86)
Screenshot: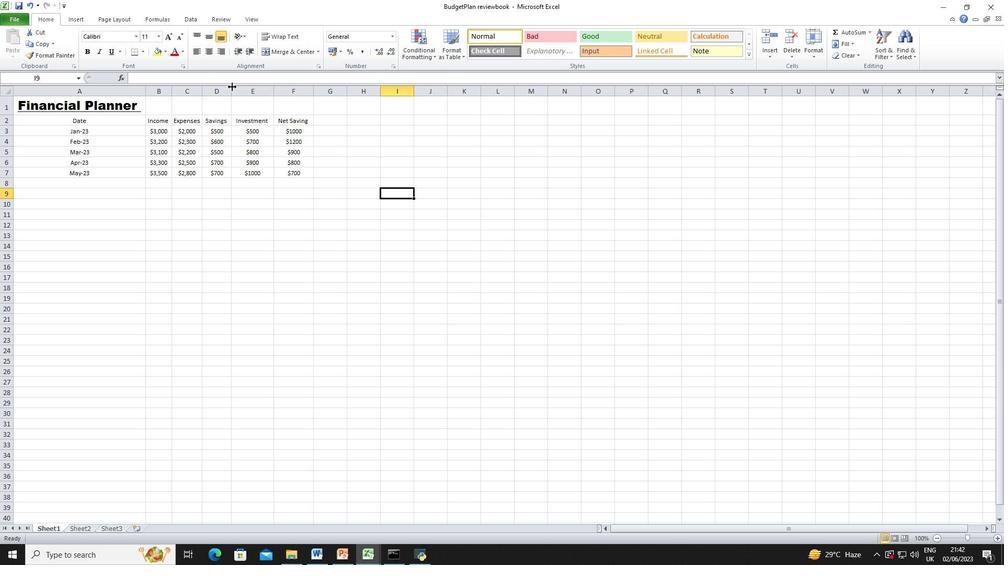 
Action: Mouse pressed left at (232, 86)
Screenshot: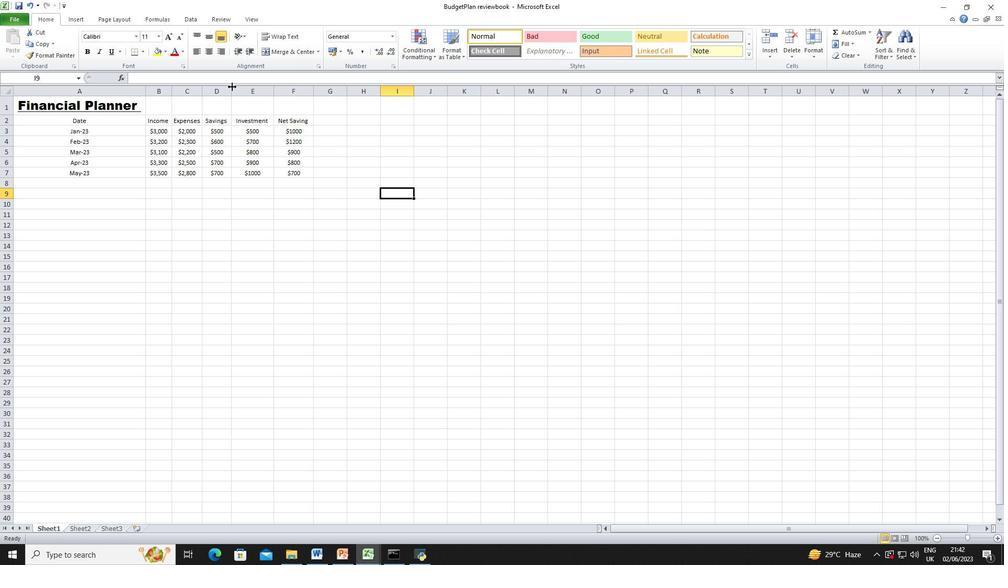 
Action: Mouse moved to (271, 84)
Screenshot: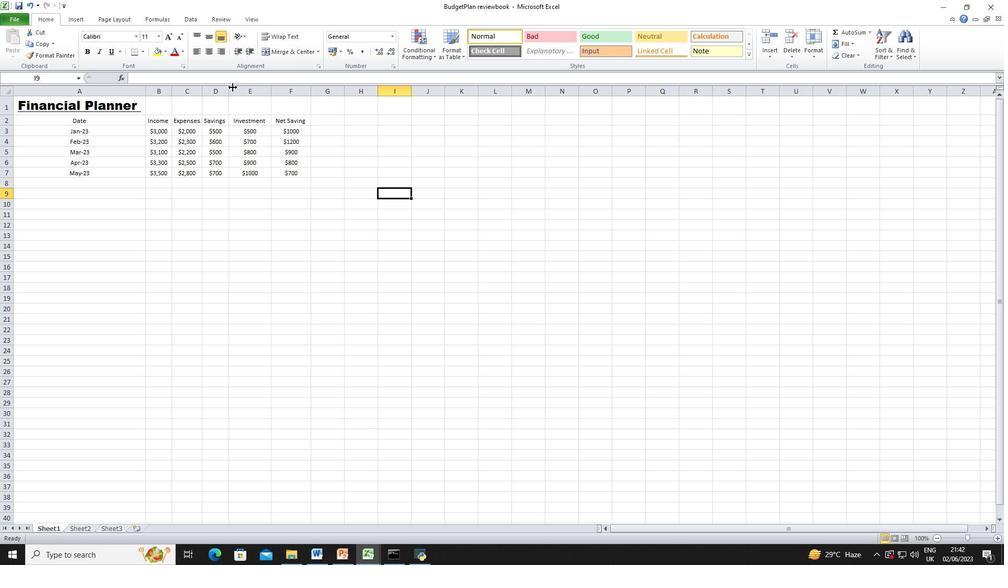 
Action: Mouse pressed left at (271, 84)
Screenshot: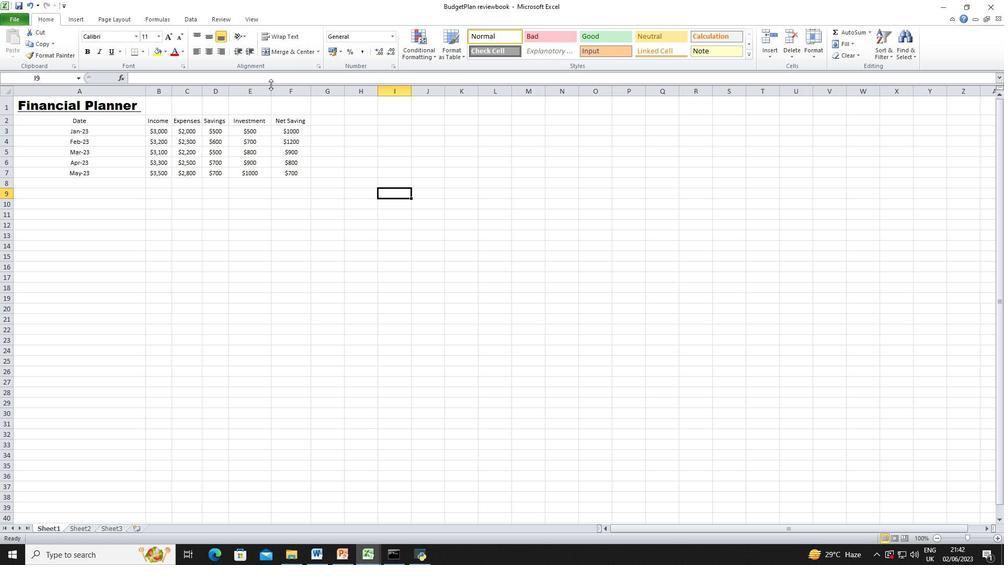 
Action: Mouse moved to (271, 89)
Screenshot: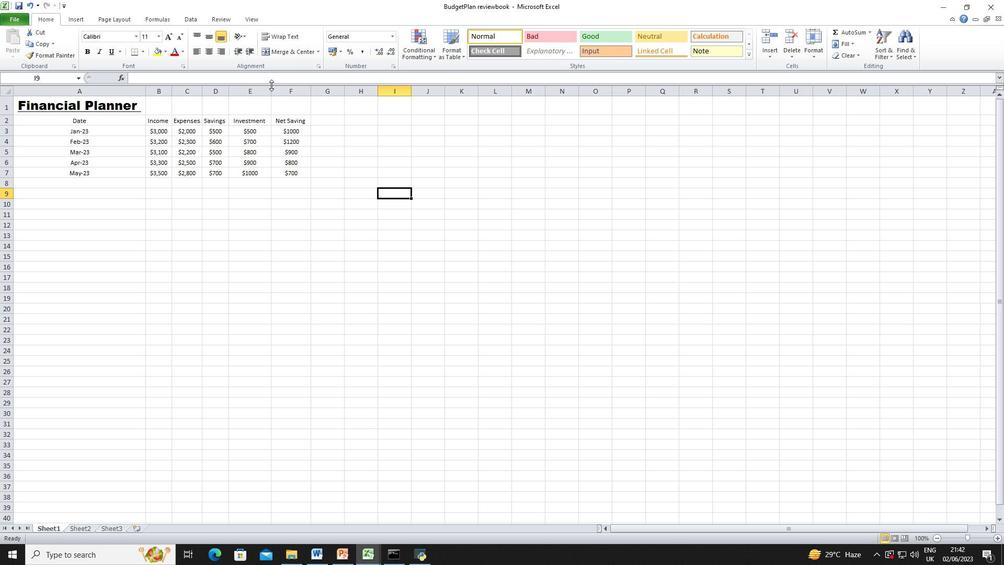 
Action: Mouse pressed left at (271, 89)
Screenshot: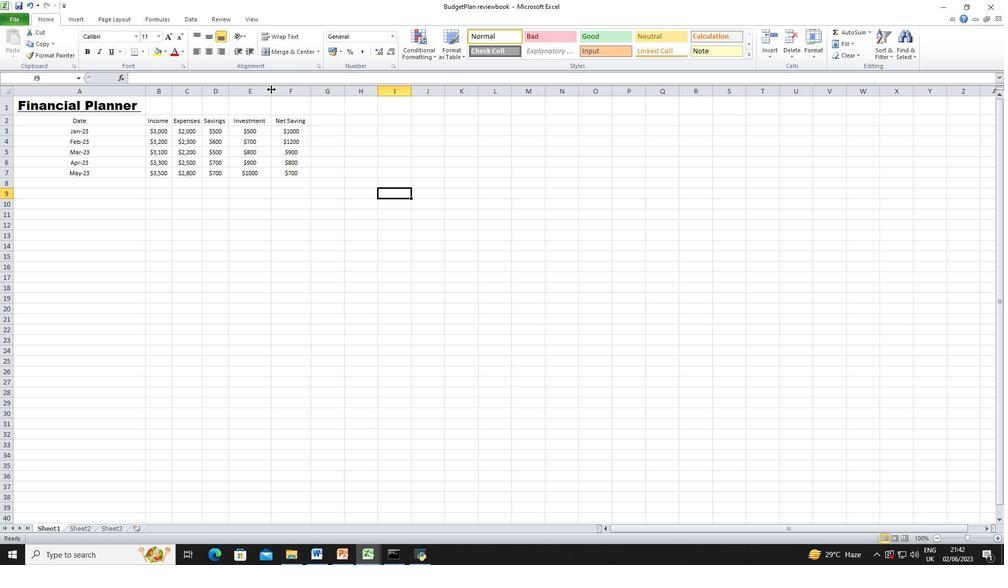 
Action: Mouse pressed left at (271, 89)
Screenshot: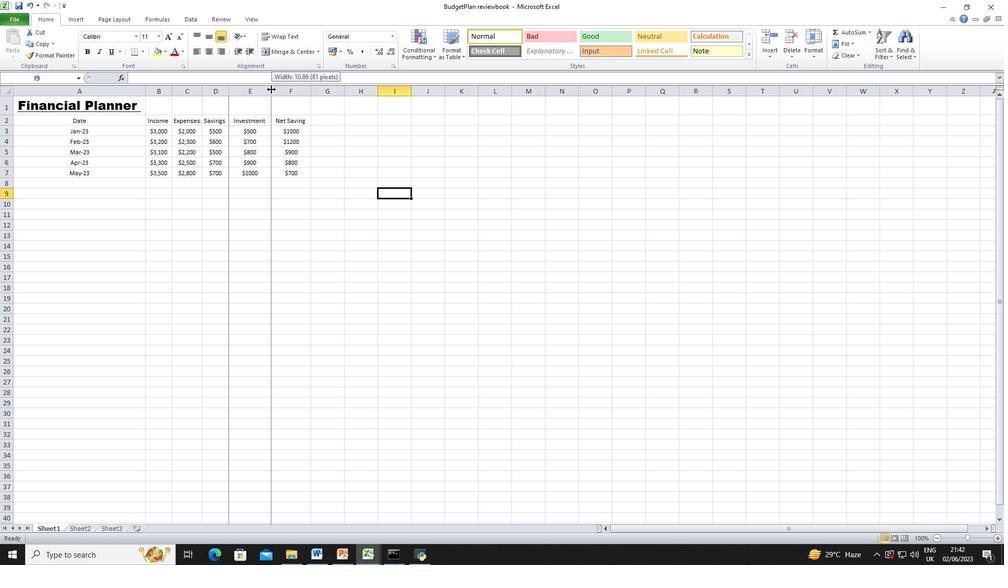 
Action: Mouse moved to (307, 87)
Screenshot: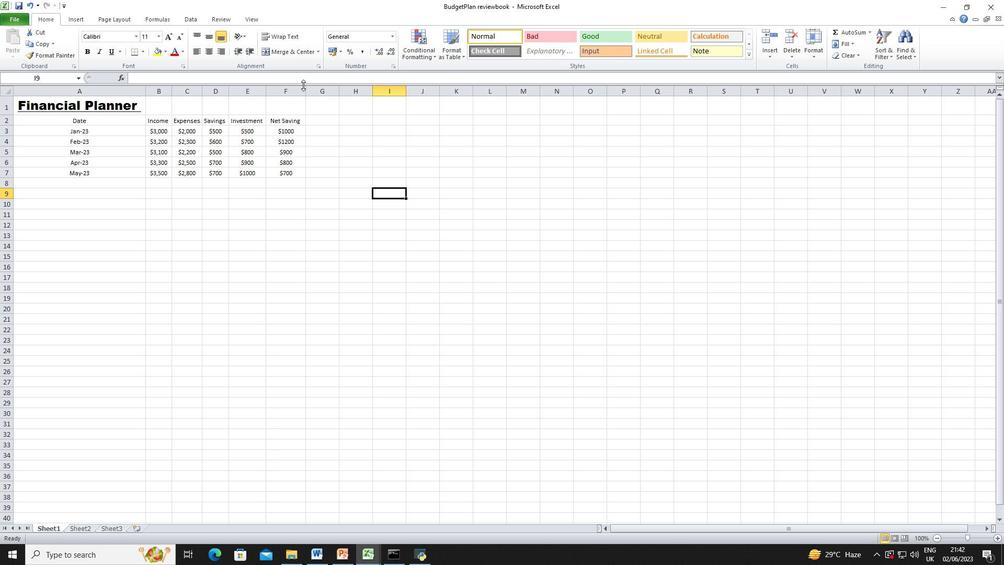 
Action: Mouse pressed left at (307, 87)
Screenshot: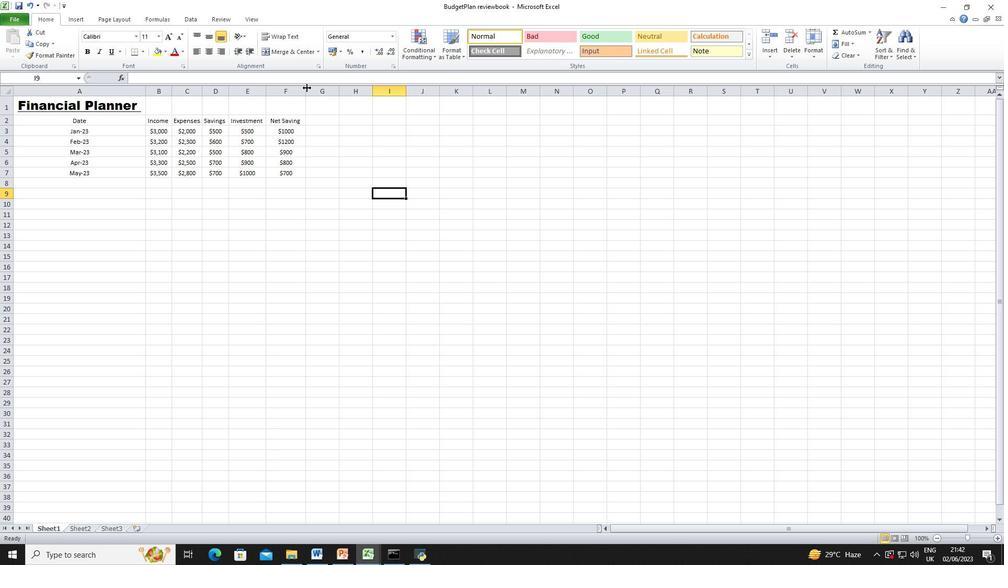 
Action: Mouse pressed left at (307, 87)
Screenshot: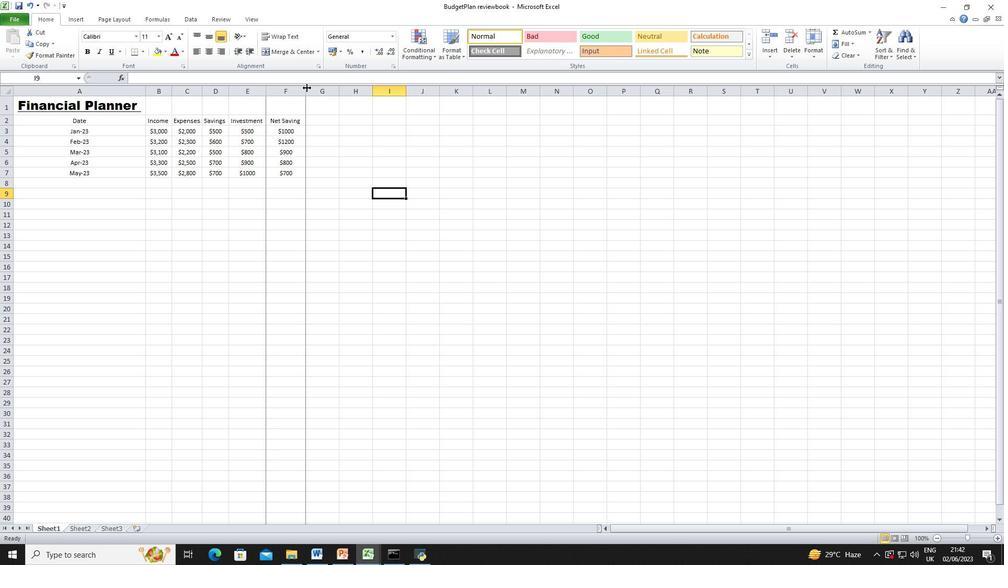 
Action: Mouse moved to (334, 227)
Screenshot: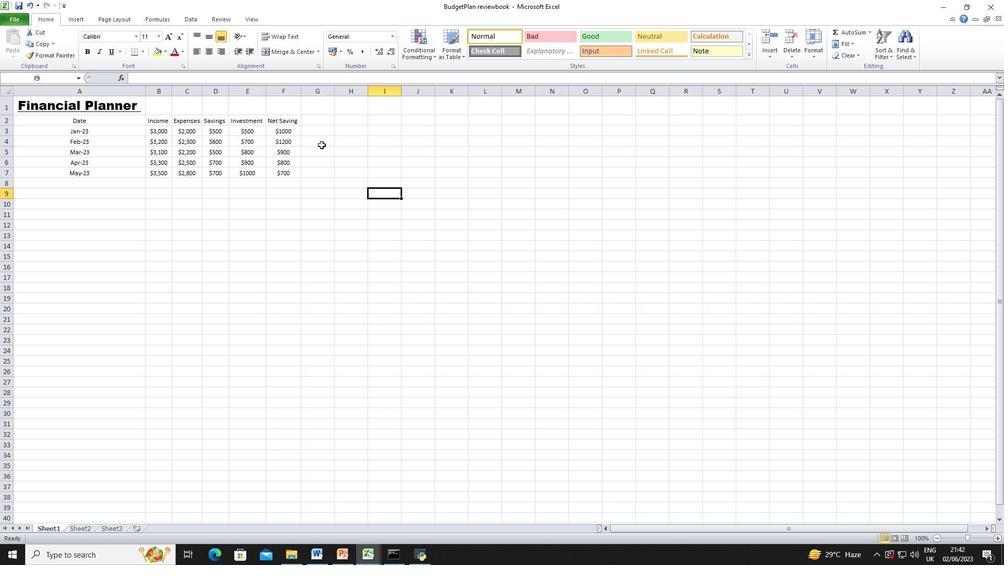 
Action: Mouse pressed left at (334, 227)
Screenshot: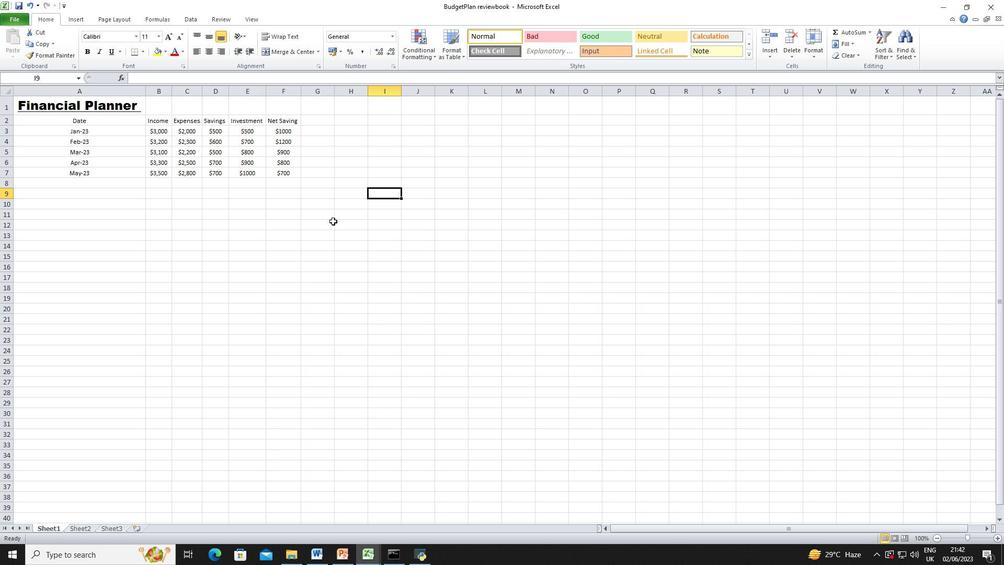 
Action: Mouse moved to (83, 323)
Screenshot: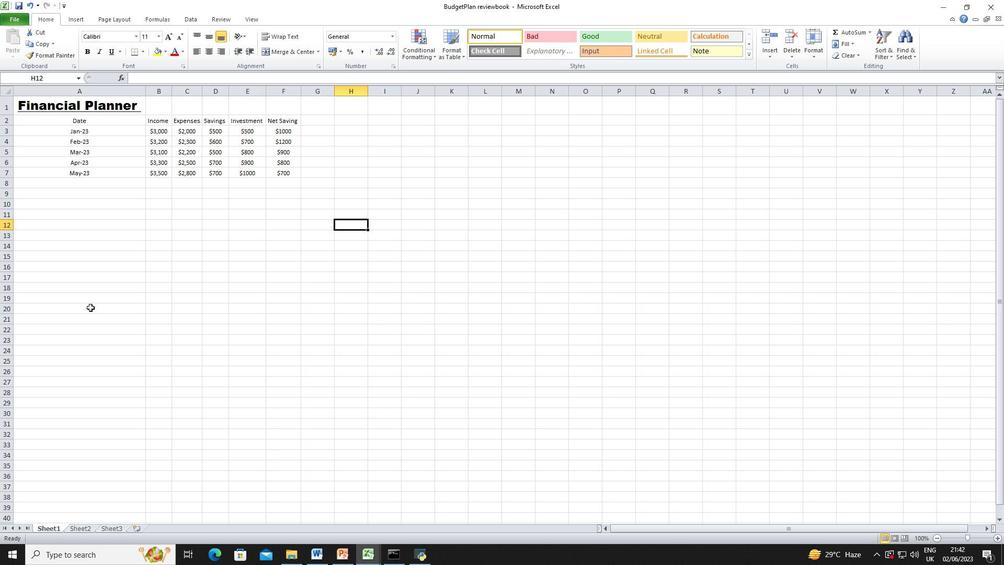 
Action: Mouse scrolled (83, 323) with delta (0, 0)
Screenshot: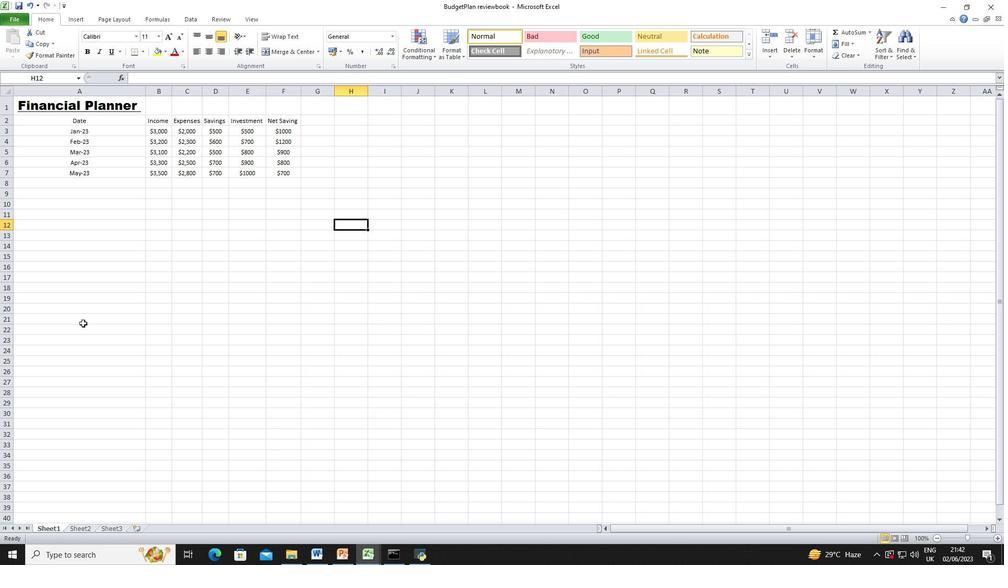 
Action: Mouse scrolled (83, 323) with delta (0, 0)
Screenshot: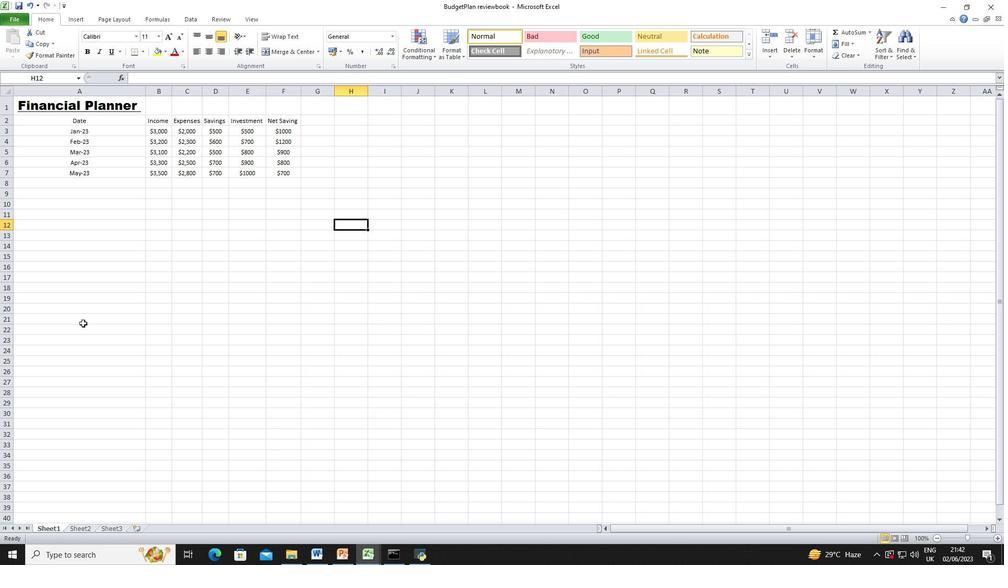 
Action: Mouse scrolled (83, 323) with delta (0, 0)
Screenshot: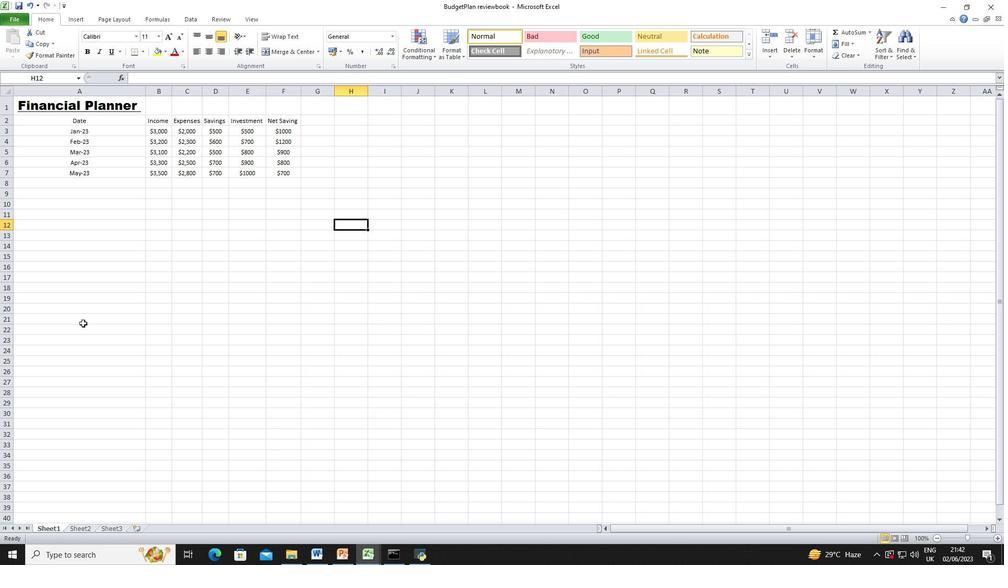 
